 Task: Find connections with filter location Mill Park with filter topic #Investingwith filter profile language Potuguese with filter current company TransUnion with filter school Bharati Vidyapeeth University College Of Engineering, Pune with filter industry Janitorial Services with filter service category Financial Analysis with filter keywords title Personal Assistant
Action: Mouse moved to (507, 102)
Screenshot: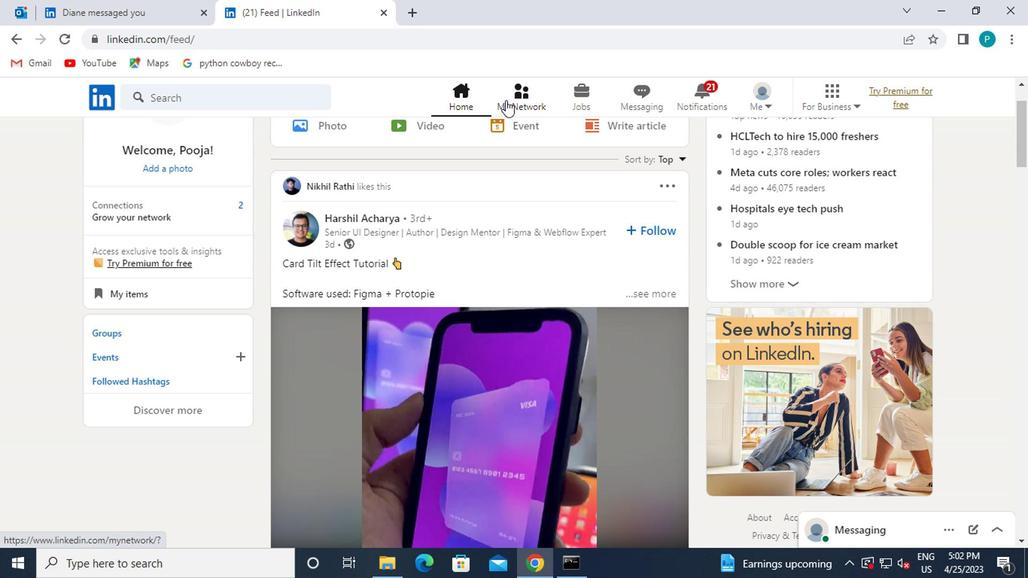 
Action: Mouse pressed left at (507, 102)
Screenshot: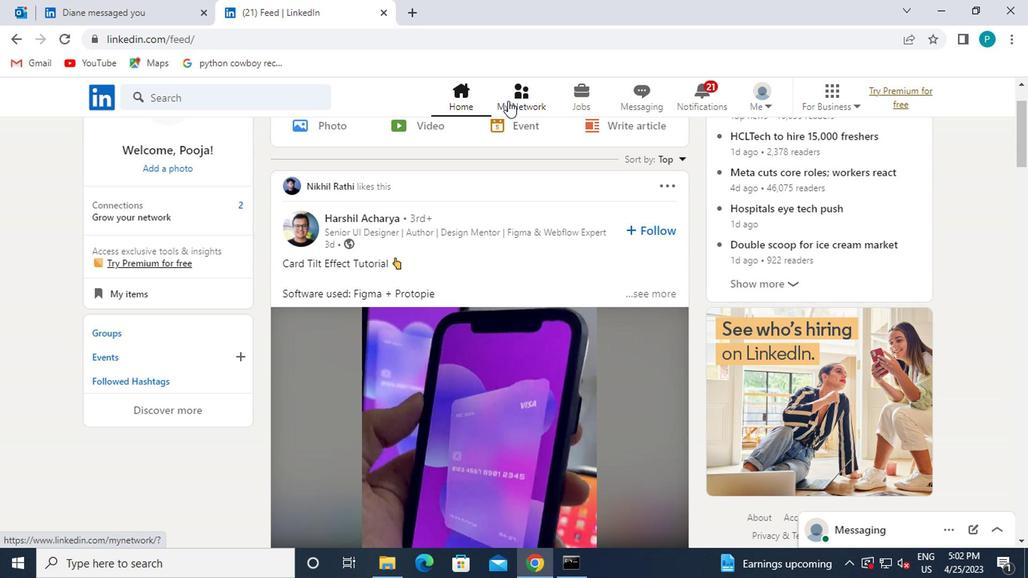
Action: Mouse moved to (145, 189)
Screenshot: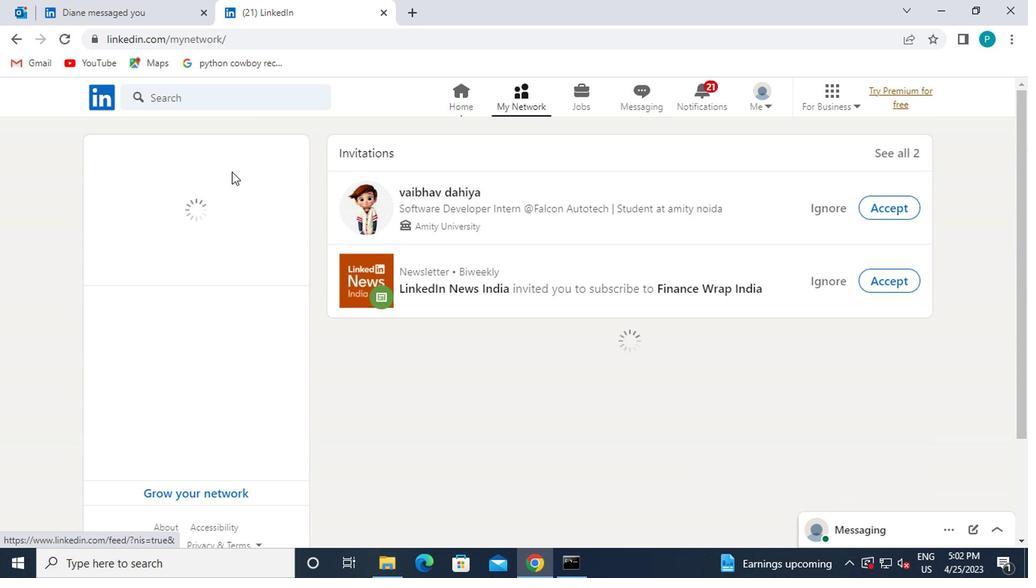 
Action: Mouse pressed left at (145, 189)
Screenshot: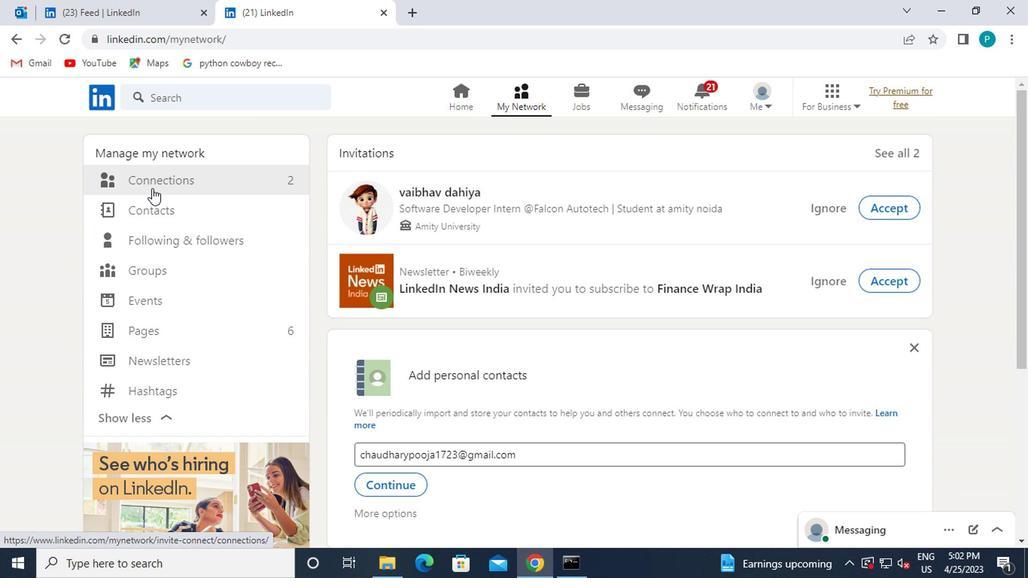 
Action: Mouse moved to (148, 188)
Screenshot: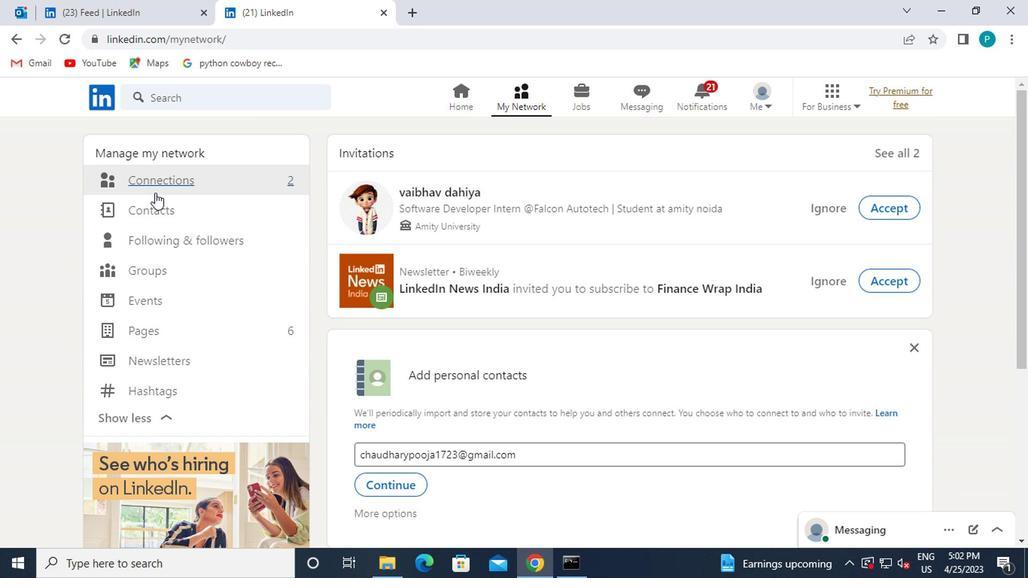 
Action: Mouse pressed left at (148, 188)
Screenshot: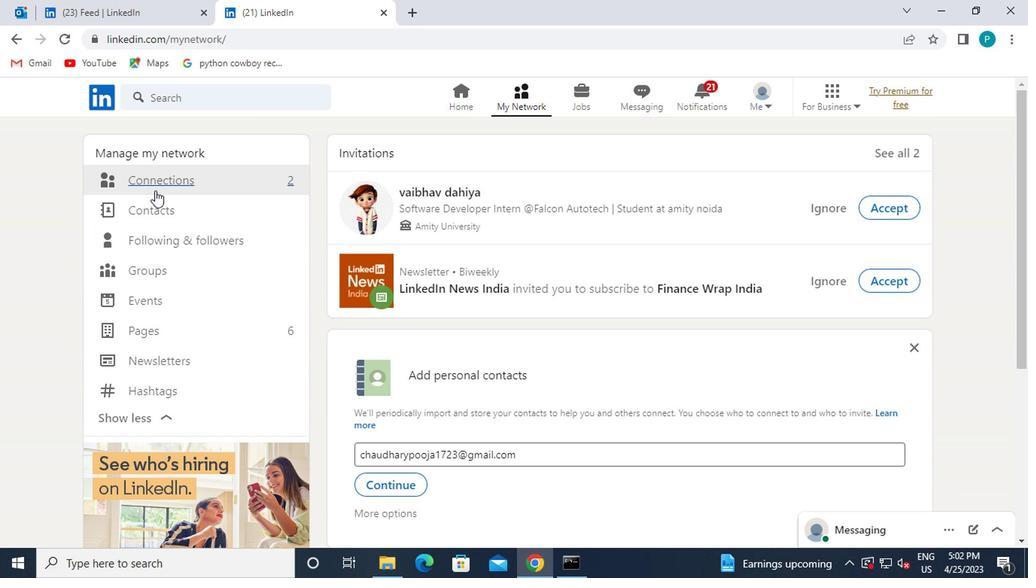 
Action: Mouse pressed left at (148, 188)
Screenshot: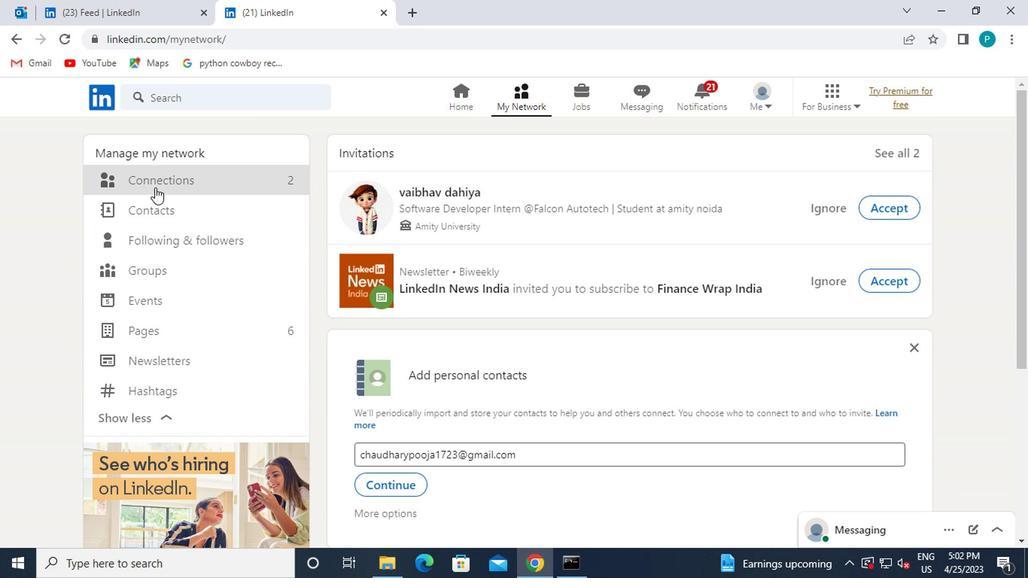 
Action: Mouse moved to (612, 189)
Screenshot: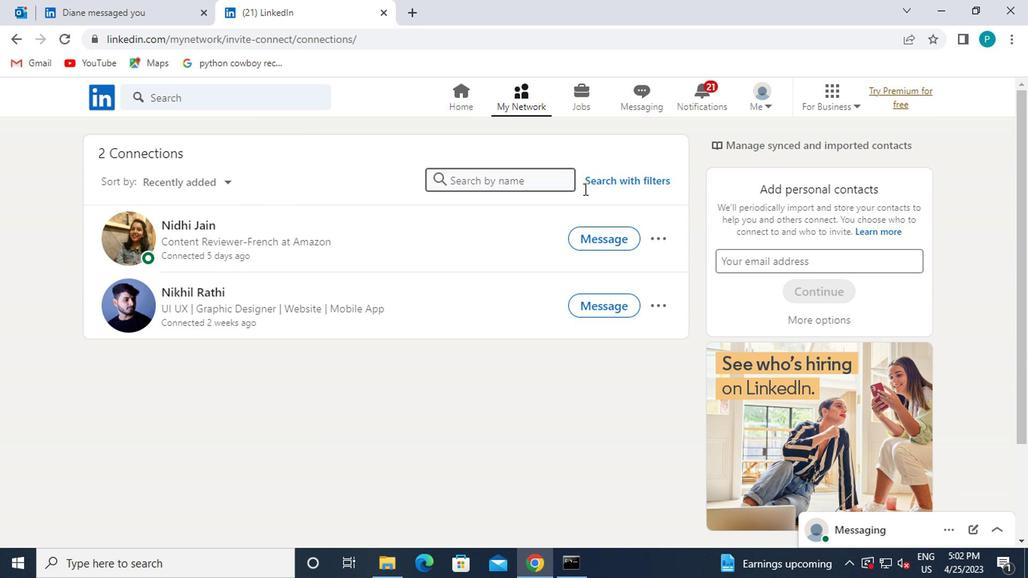 
Action: Mouse pressed left at (612, 189)
Screenshot: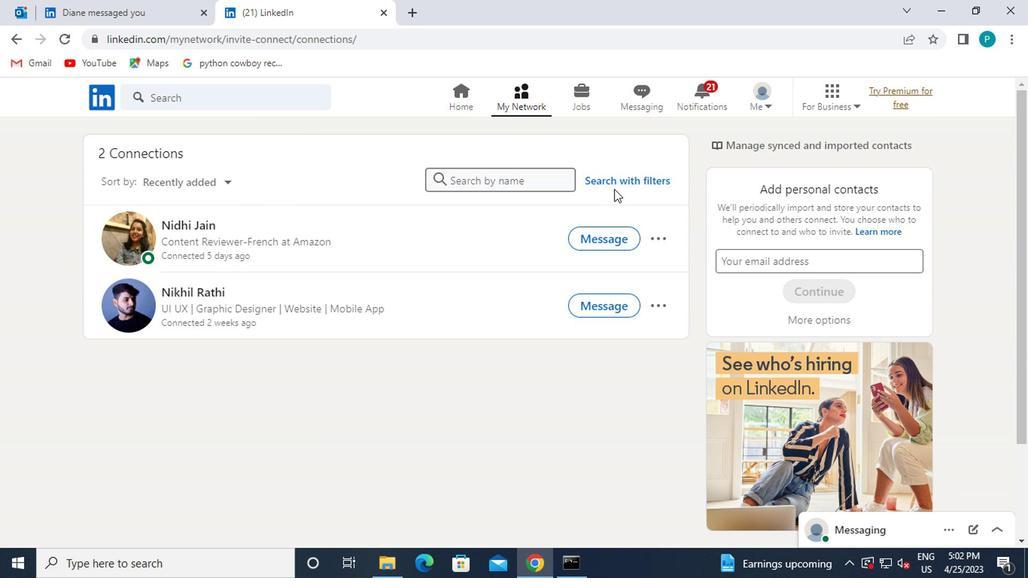 
Action: Mouse moved to (483, 145)
Screenshot: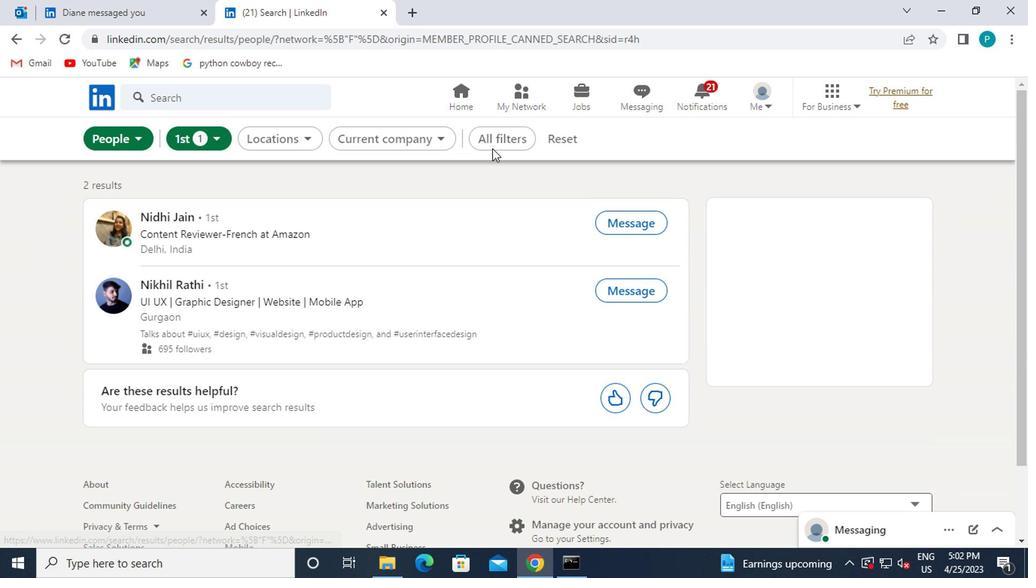 
Action: Mouse pressed left at (483, 145)
Screenshot: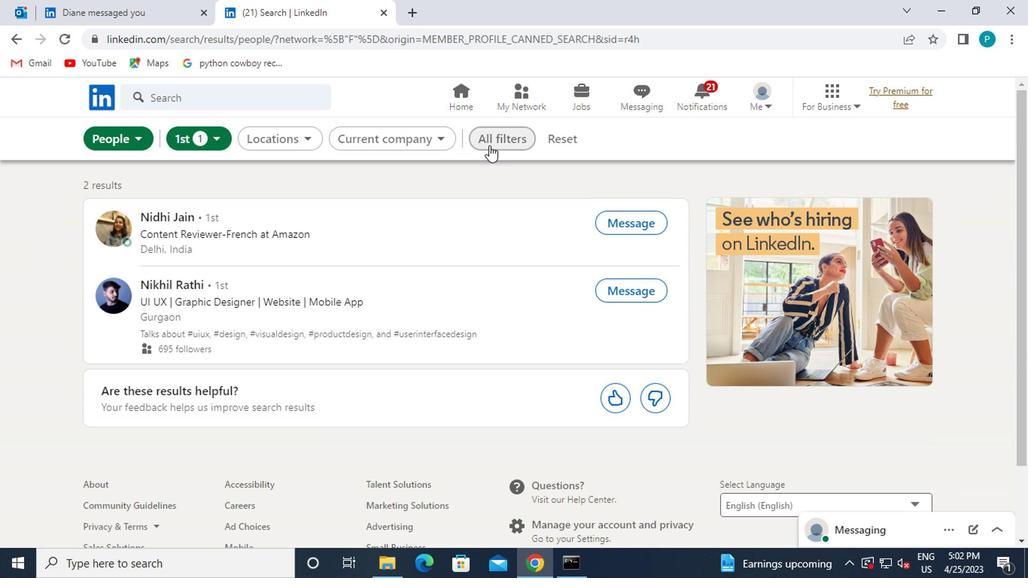 
Action: Mouse moved to (563, 185)
Screenshot: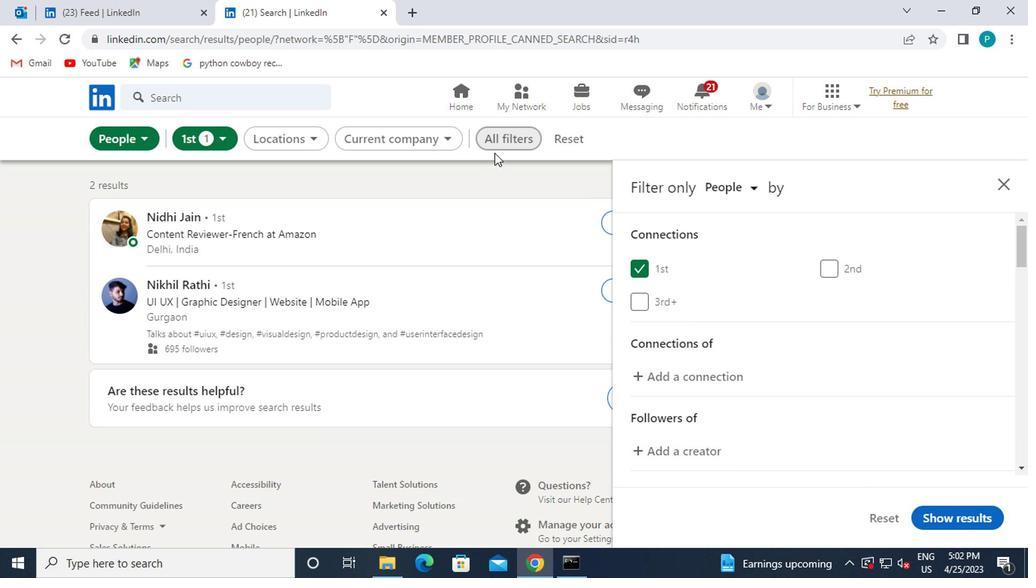 
Action: Mouse scrolled (563, 184) with delta (0, -1)
Screenshot: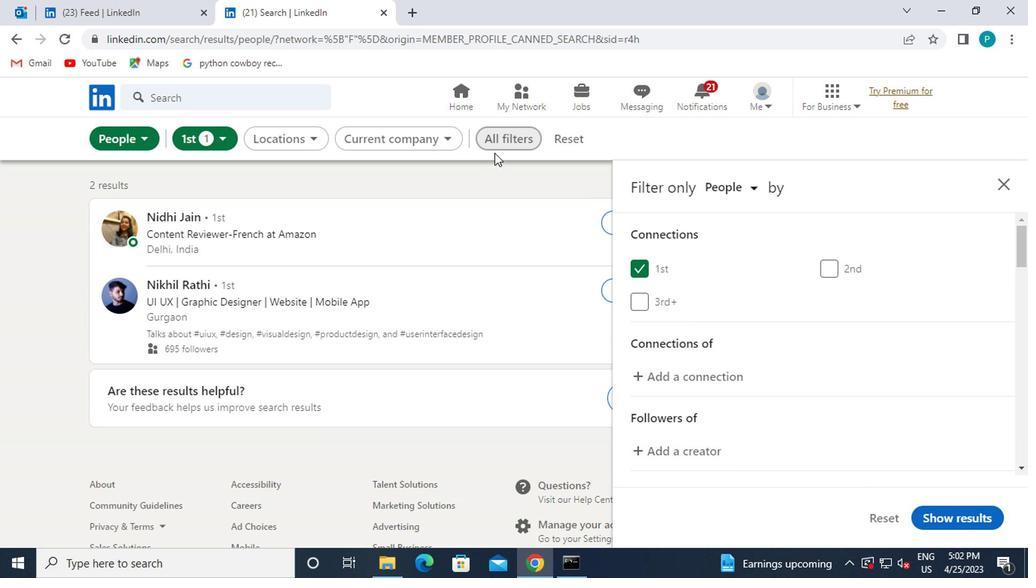 
Action: Mouse moved to (578, 203)
Screenshot: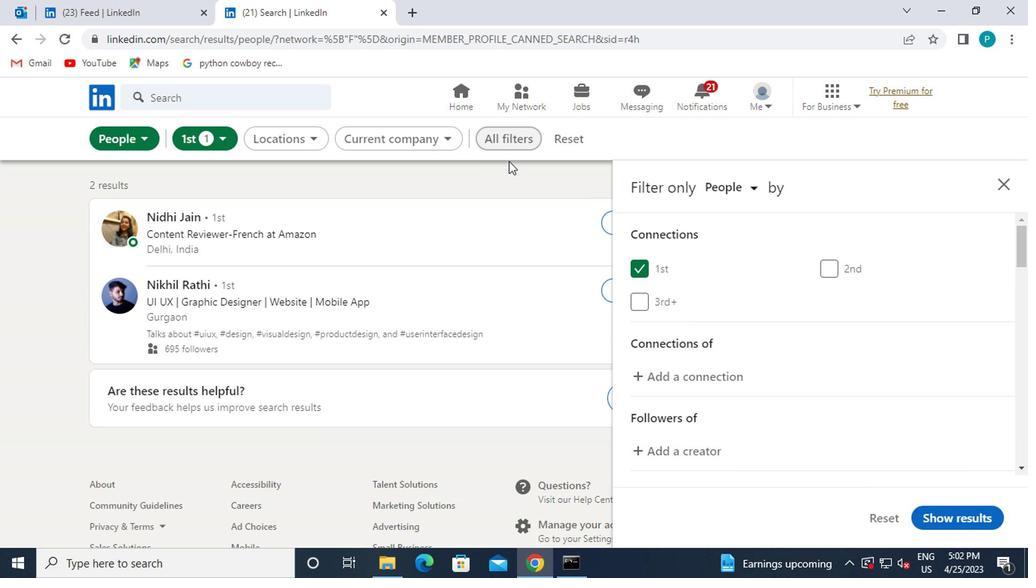 
Action: Mouse scrolled (578, 202) with delta (0, 0)
Screenshot: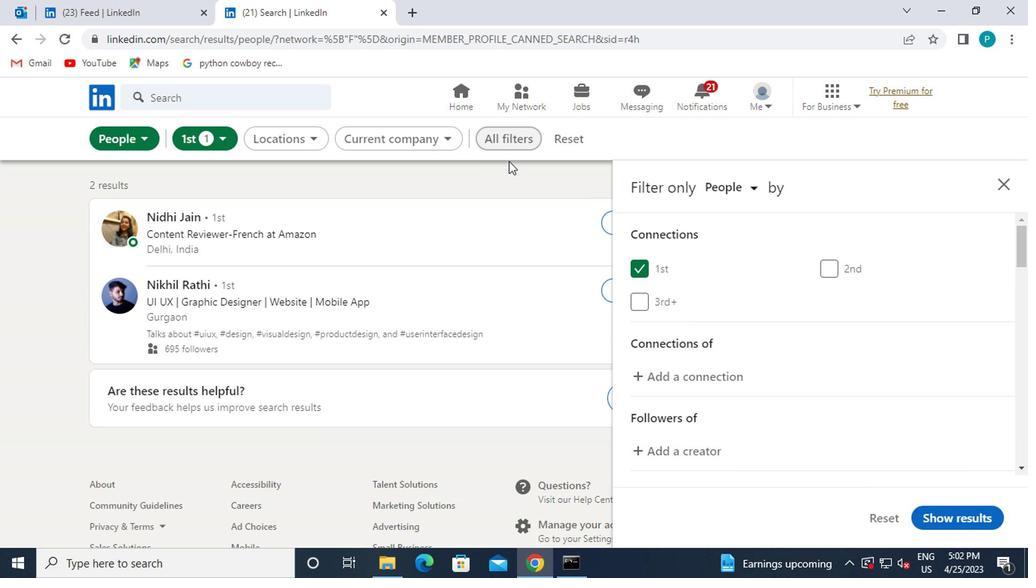 
Action: Mouse moved to (597, 216)
Screenshot: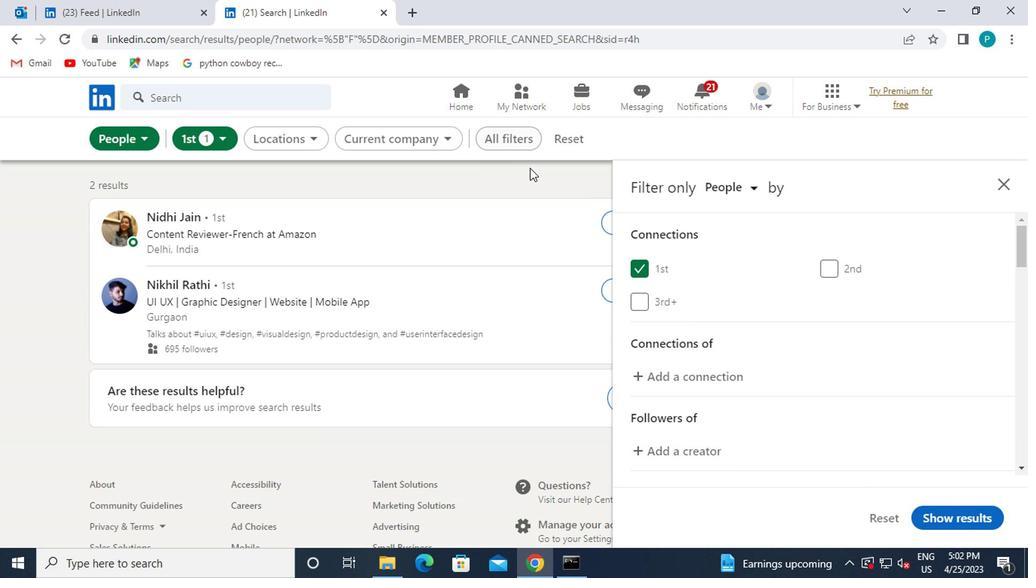 
Action: Mouse scrolled (597, 216) with delta (0, 0)
Screenshot: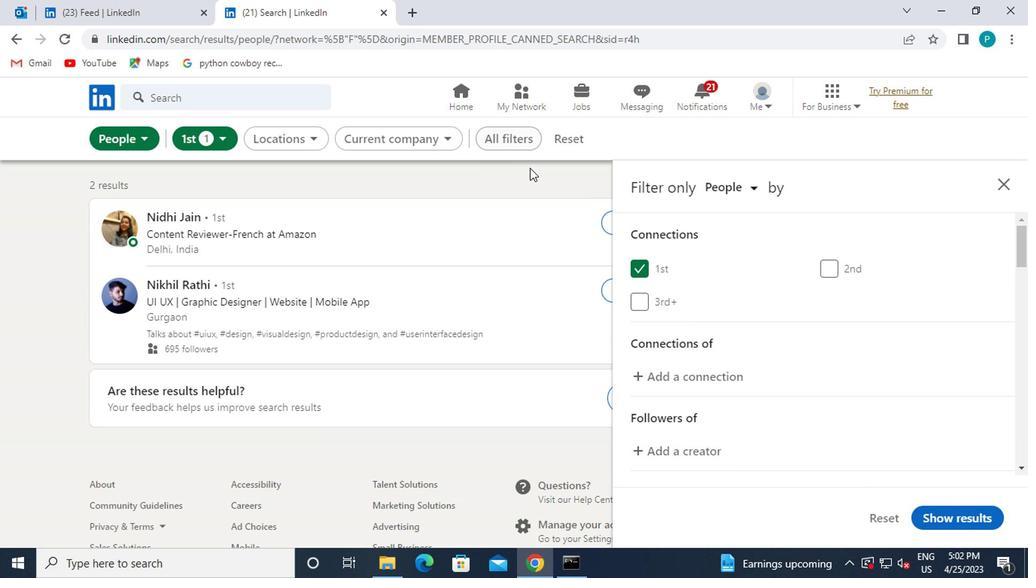 
Action: Mouse moved to (618, 239)
Screenshot: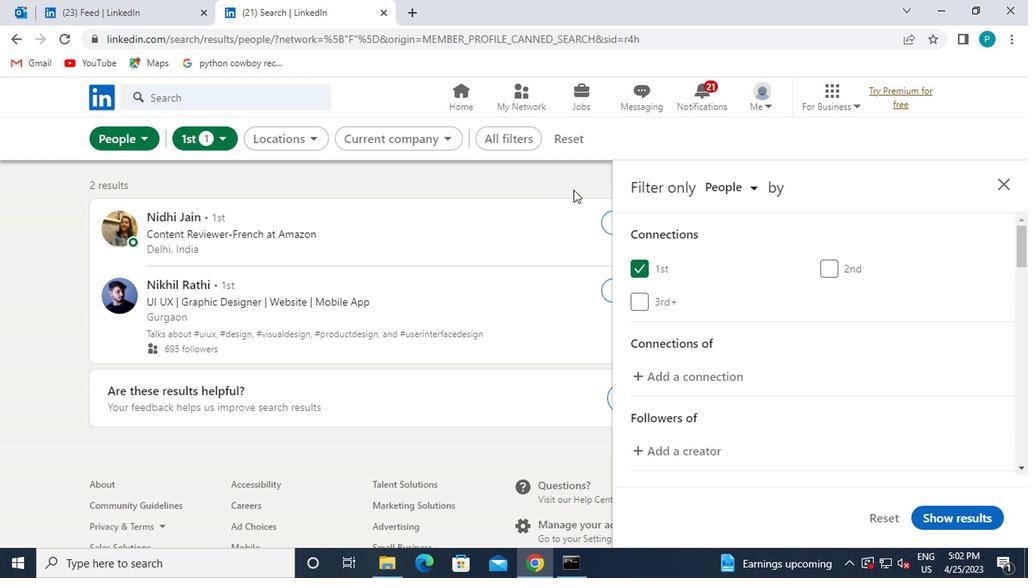 
Action: Mouse scrolled (618, 238) with delta (0, -1)
Screenshot: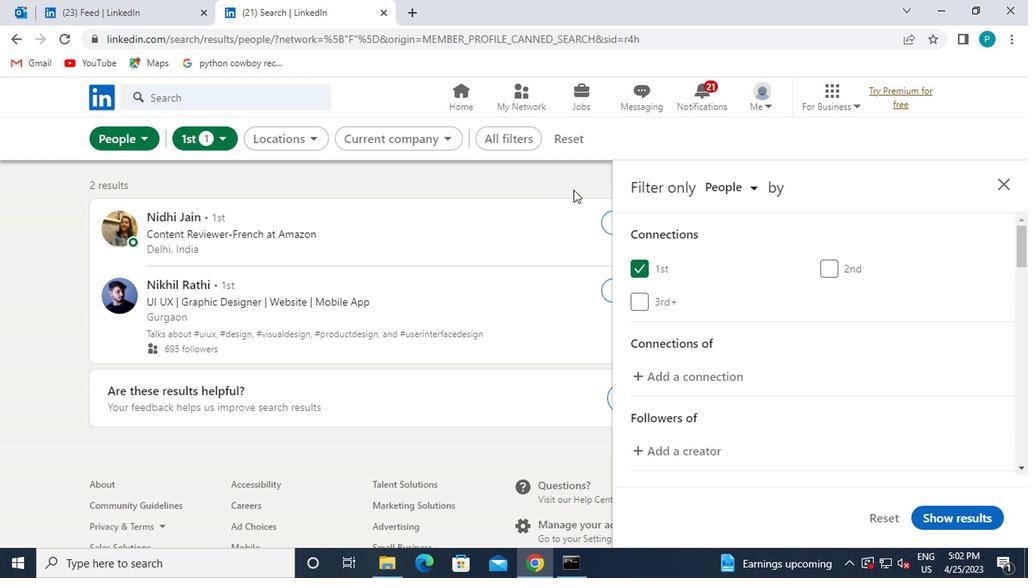 
Action: Mouse moved to (737, 357)
Screenshot: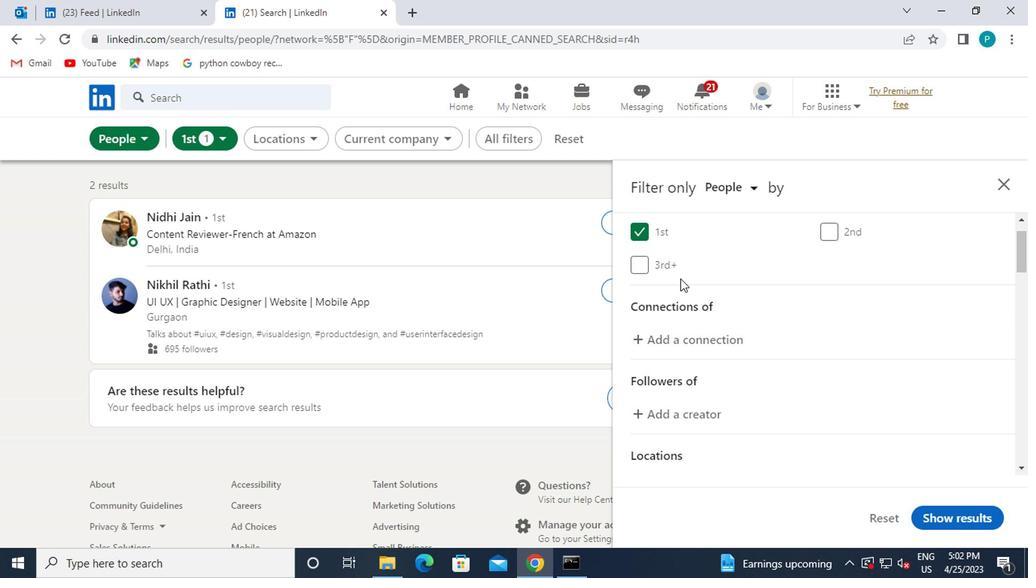 
Action: Mouse scrolled (737, 357) with delta (0, 0)
Screenshot: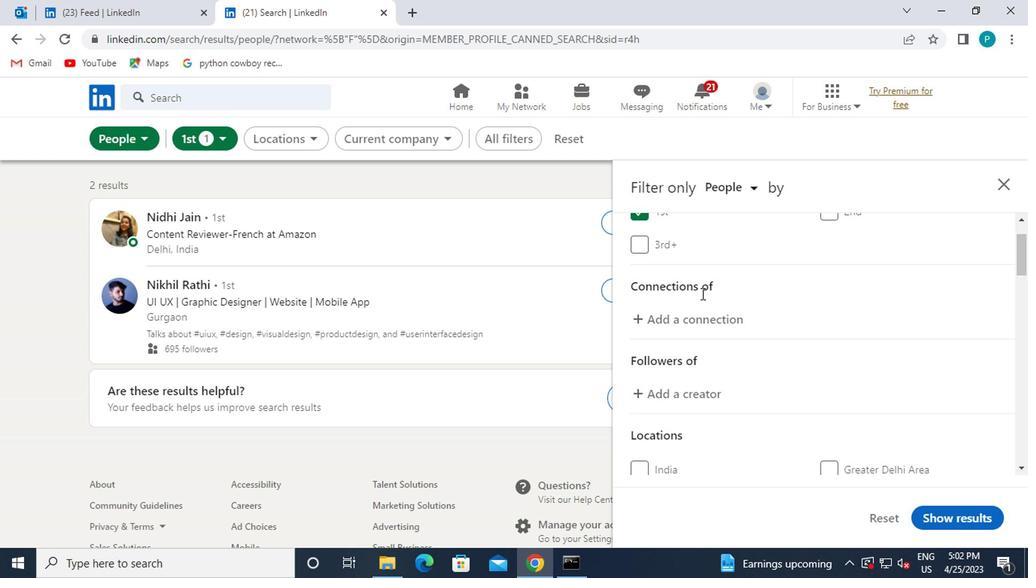 
Action: Mouse moved to (739, 360)
Screenshot: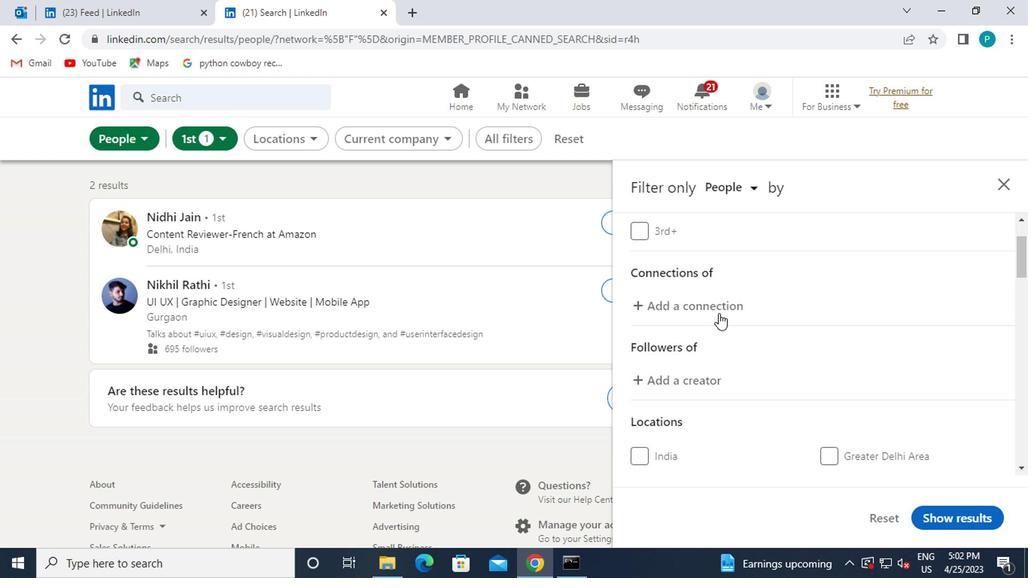 
Action: Mouse scrolled (739, 359) with delta (0, -1)
Screenshot: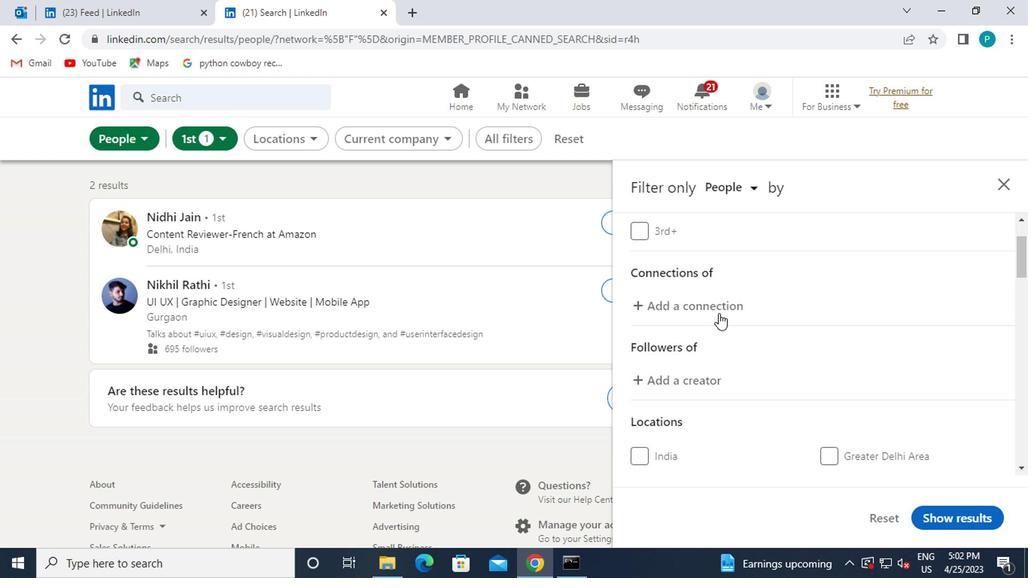 
Action: Mouse moved to (830, 366)
Screenshot: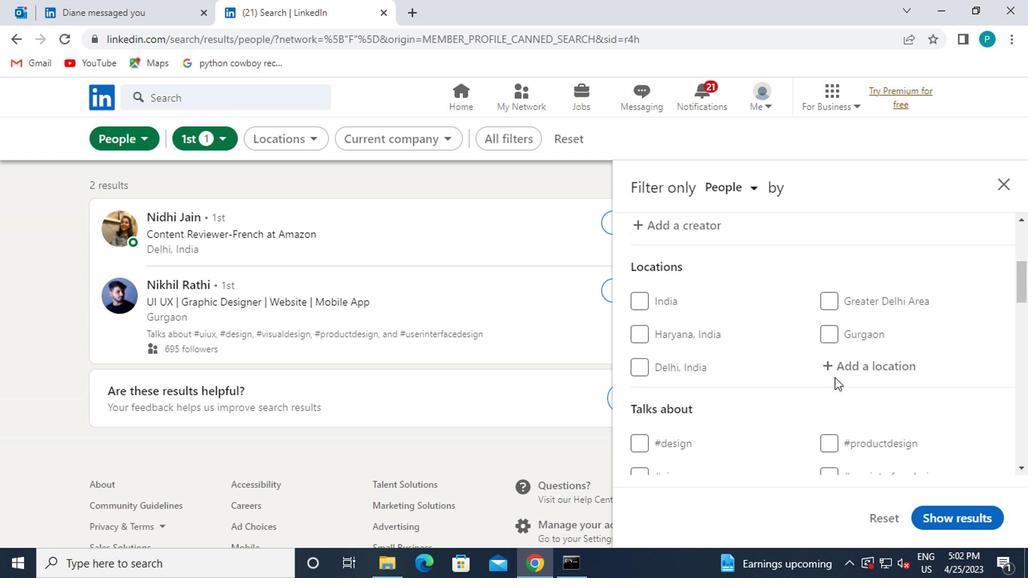 
Action: Mouse pressed left at (830, 366)
Screenshot: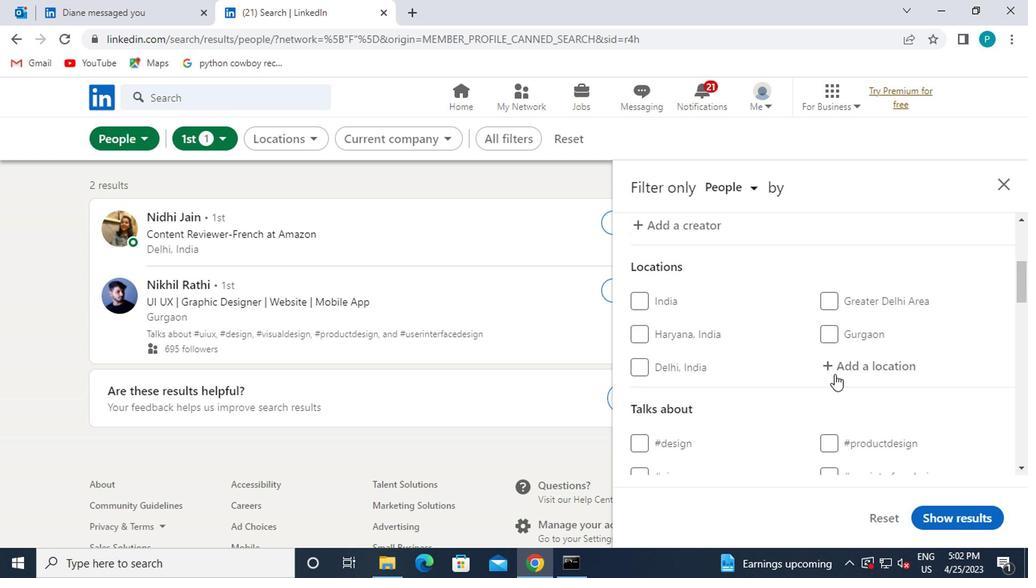 
Action: Mouse moved to (720, 432)
Screenshot: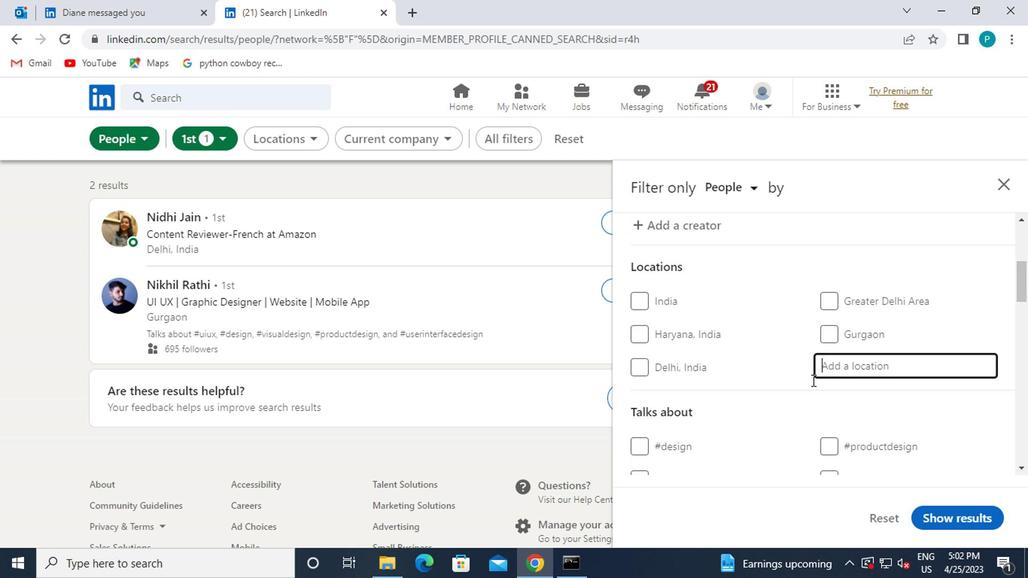 
Action: Key pressed mi
Screenshot: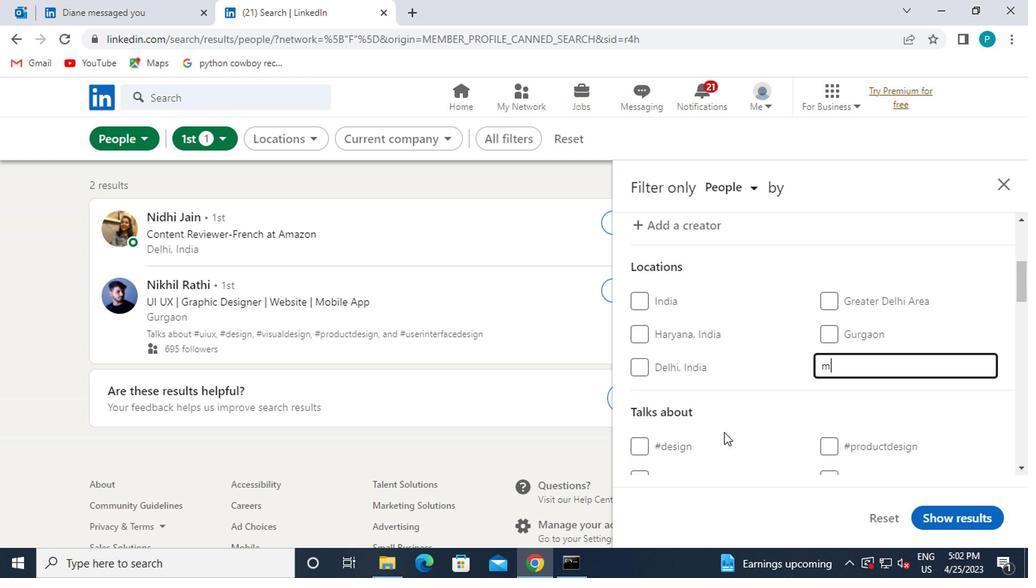 
Action: Mouse moved to (719, 432)
Screenshot: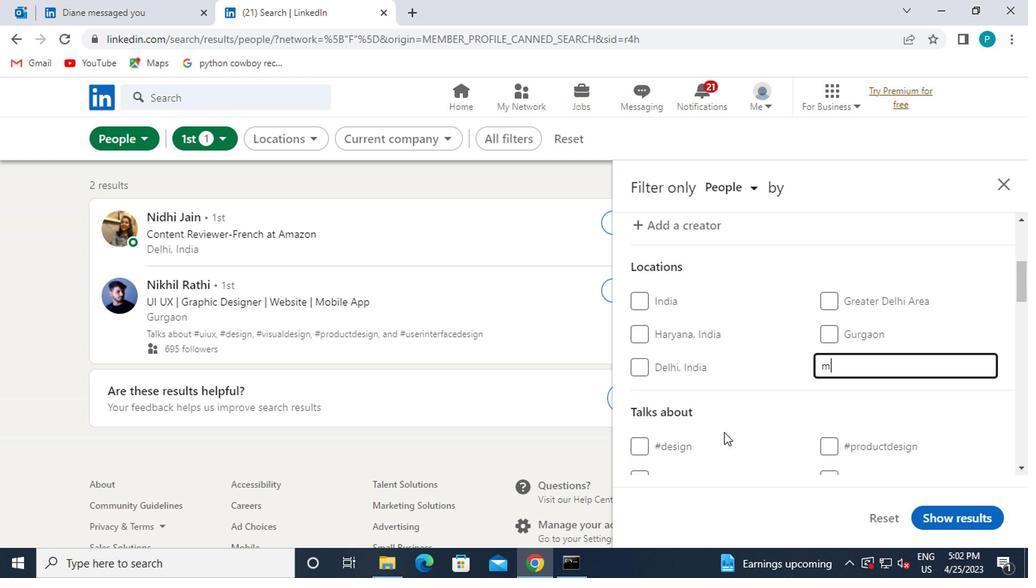 
Action: Key pressed lk<Key.space>park<Key.enter>
Screenshot: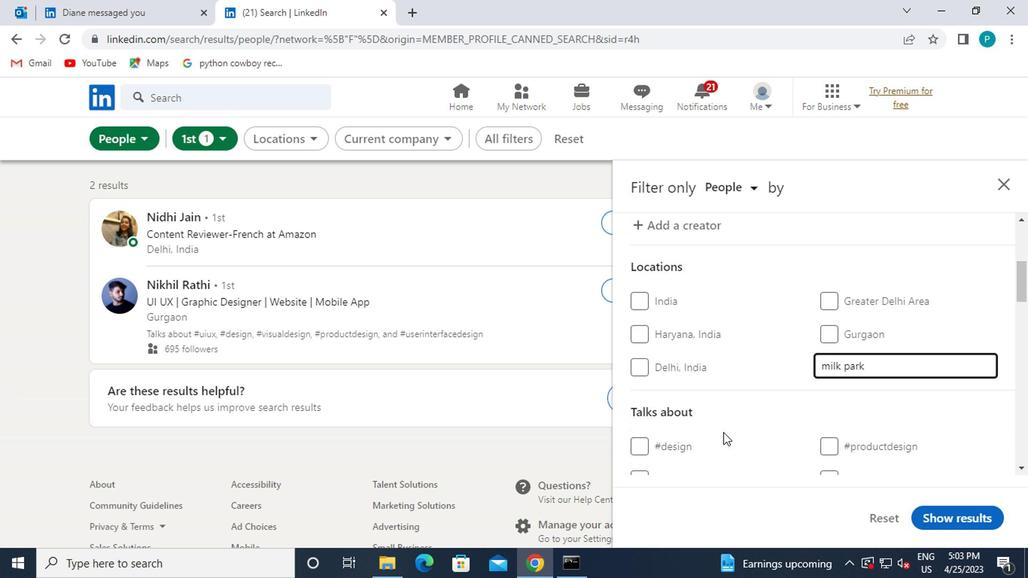 
Action: Mouse moved to (722, 433)
Screenshot: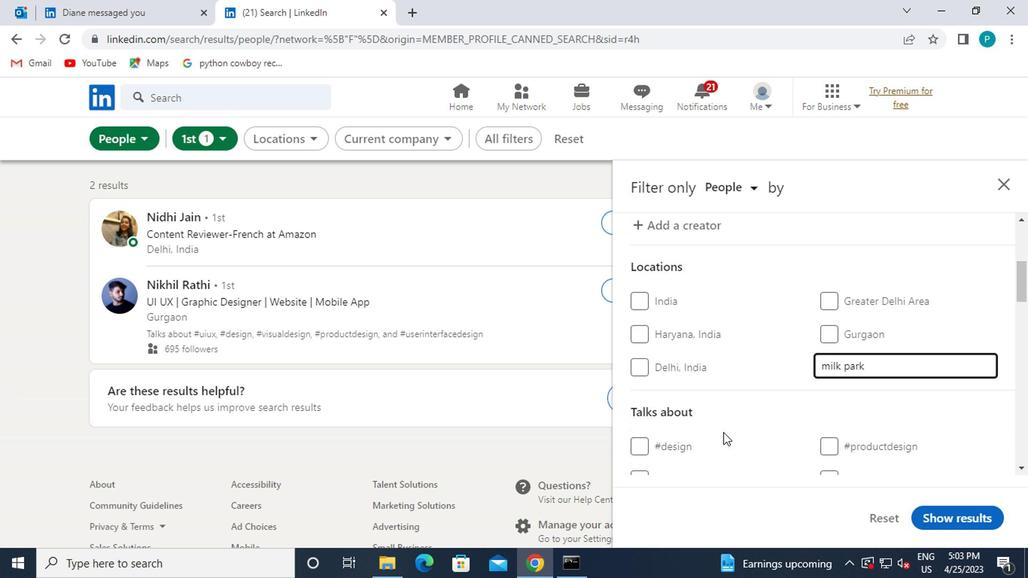
Action: Mouse scrolled (722, 432) with delta (0, -1)
Screenshot: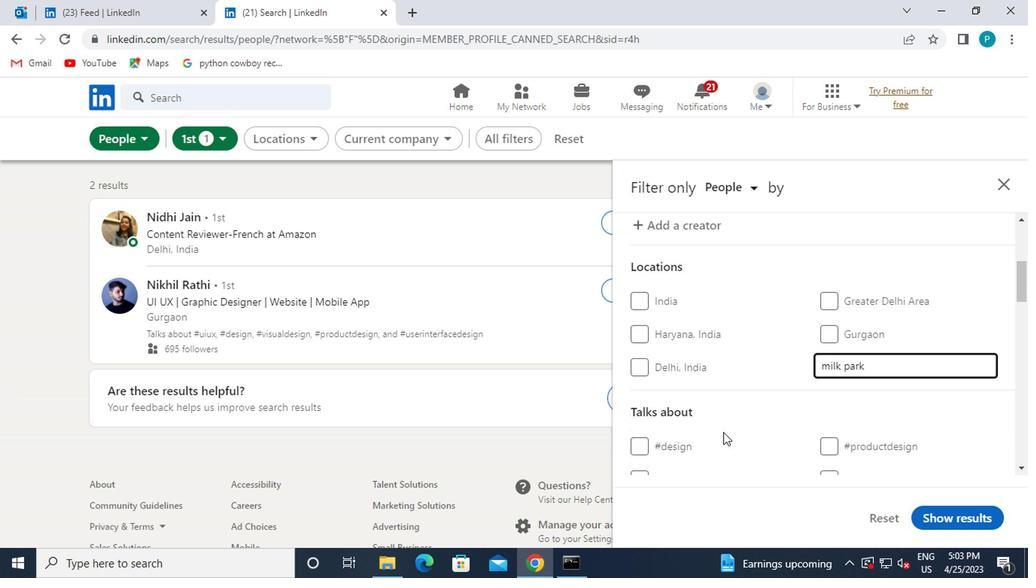 
Action: Mouse moved to (731, 428)
Screenshot: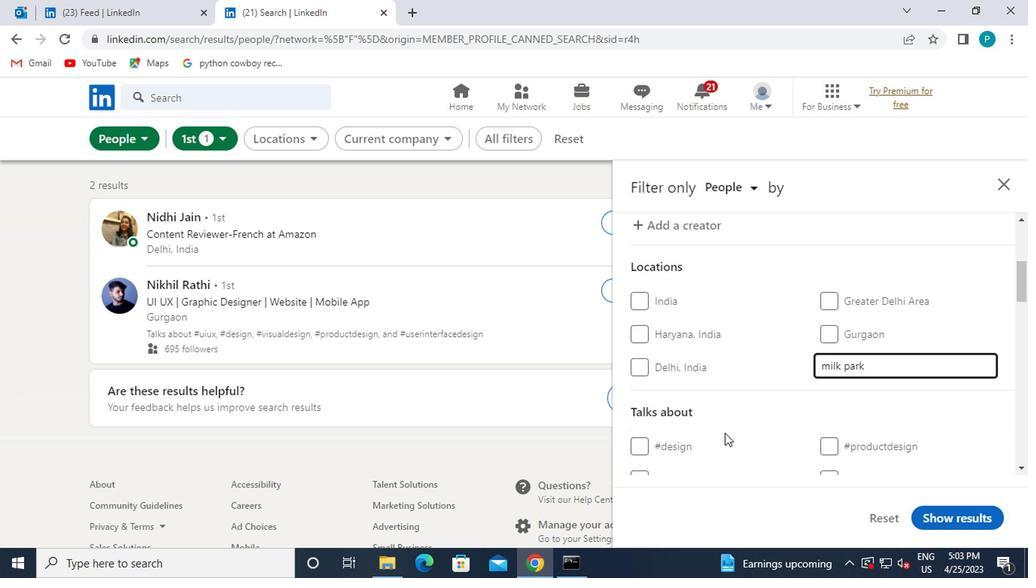 
Action: Mouse scrolled (731, 428) with delta (0, 0)
Screenshot: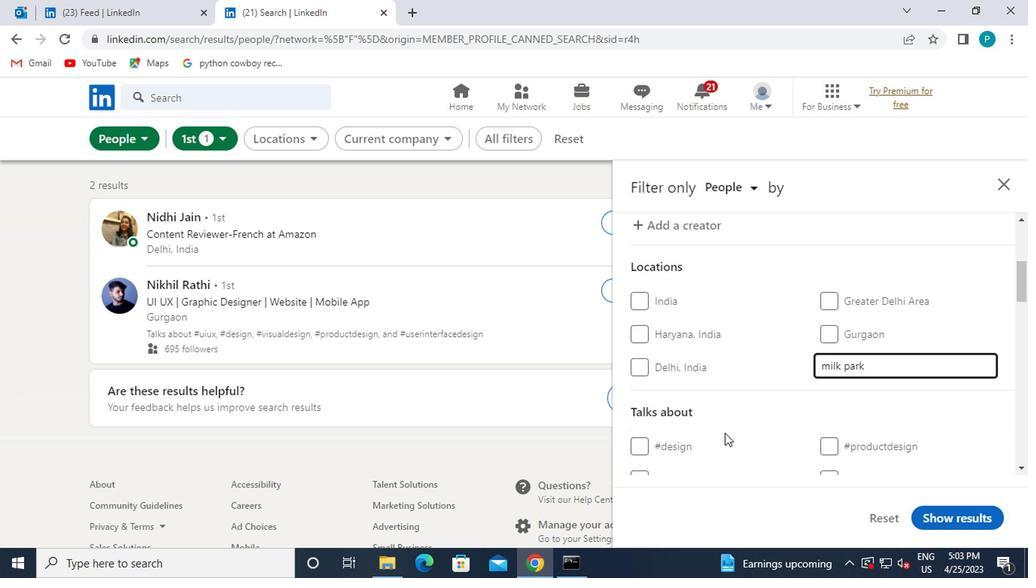 
Action: Mouse moved to (834, 357)
Screenshot: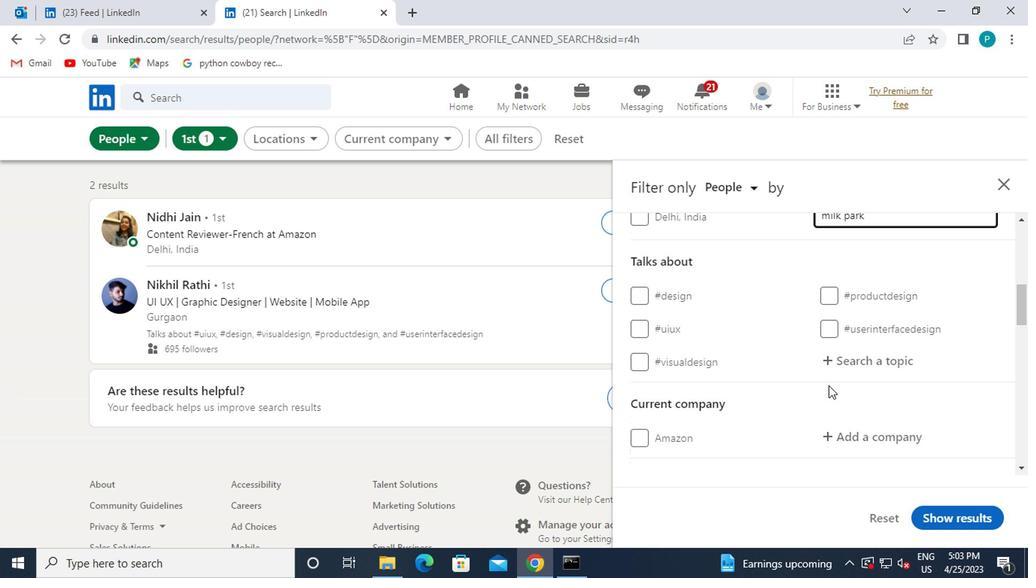 
Action: Mouse pressed left at (834, 357)
Screenshot: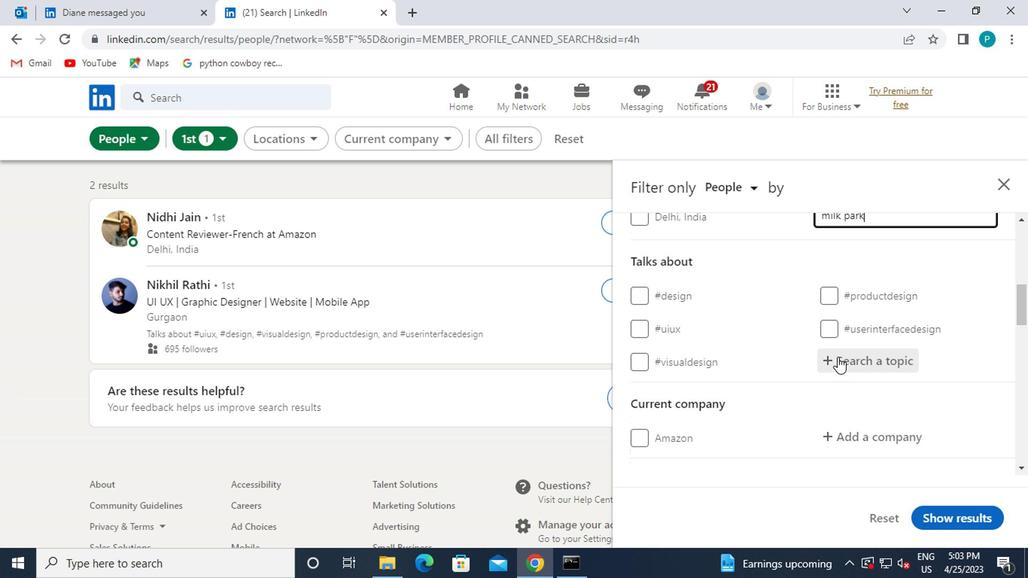
Action: Mouse moved to (766, 389)
Screenshot: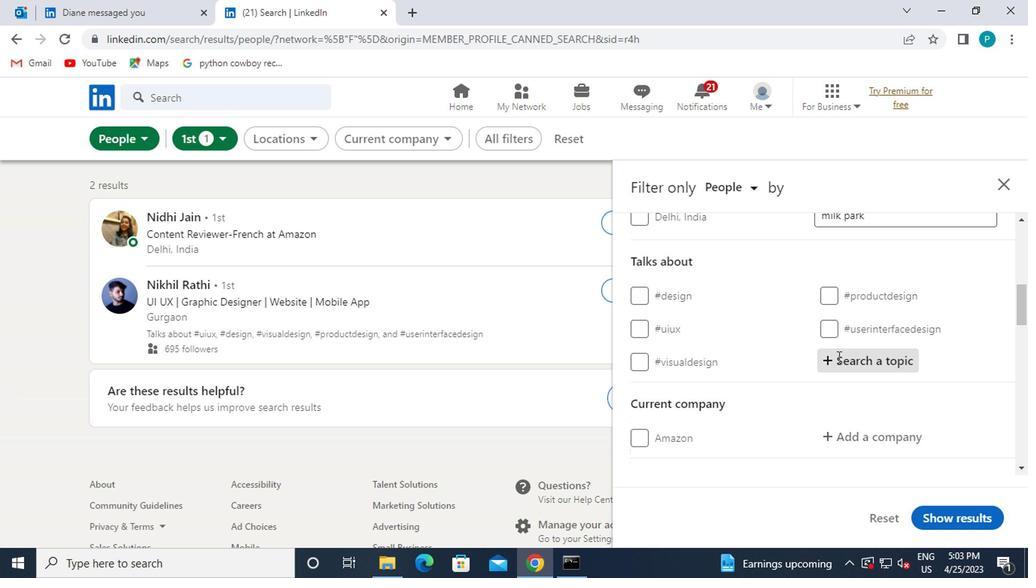 
Action: Key pressed <Key.shift><Key.shift><Key.shift><Key.shift><Key.shift><Key.shift><Key.shift><Key.shift>#INVESTING
Screenshot: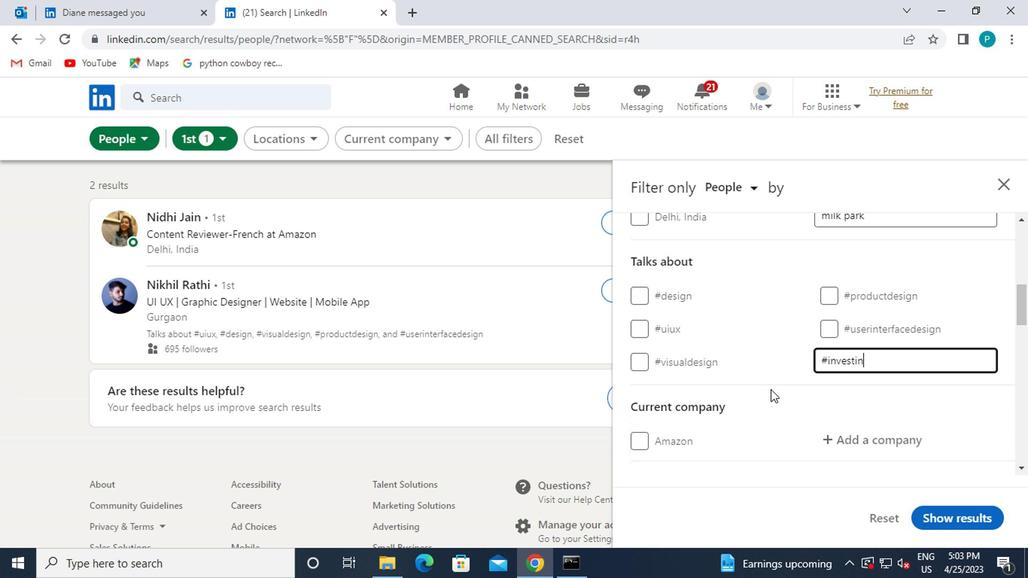 
Action: Mouse moved to (770, 390)
Screenshot: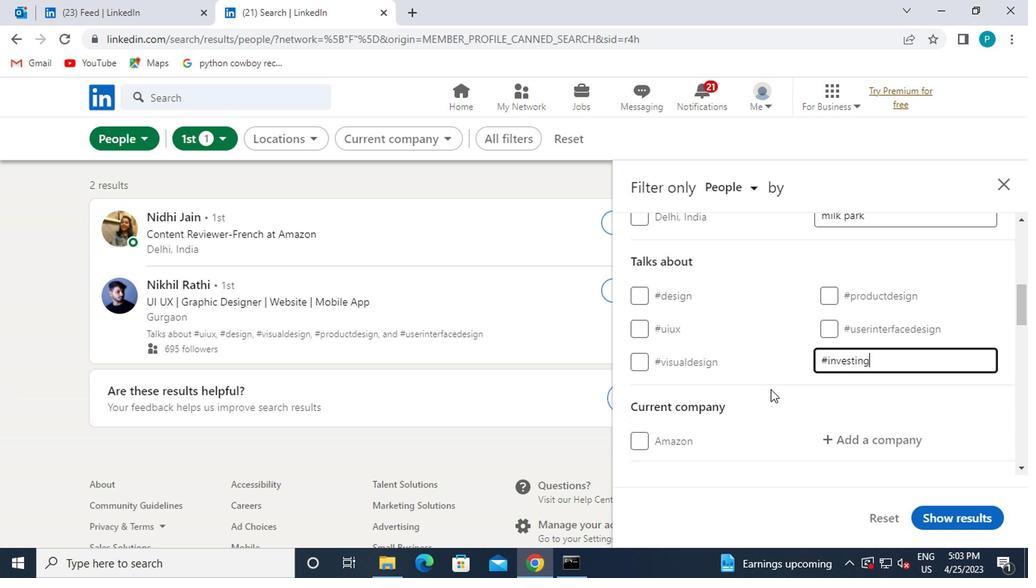 
Action: Mouse scrolled (770, 389) with delta (0, -1)
Screenshot: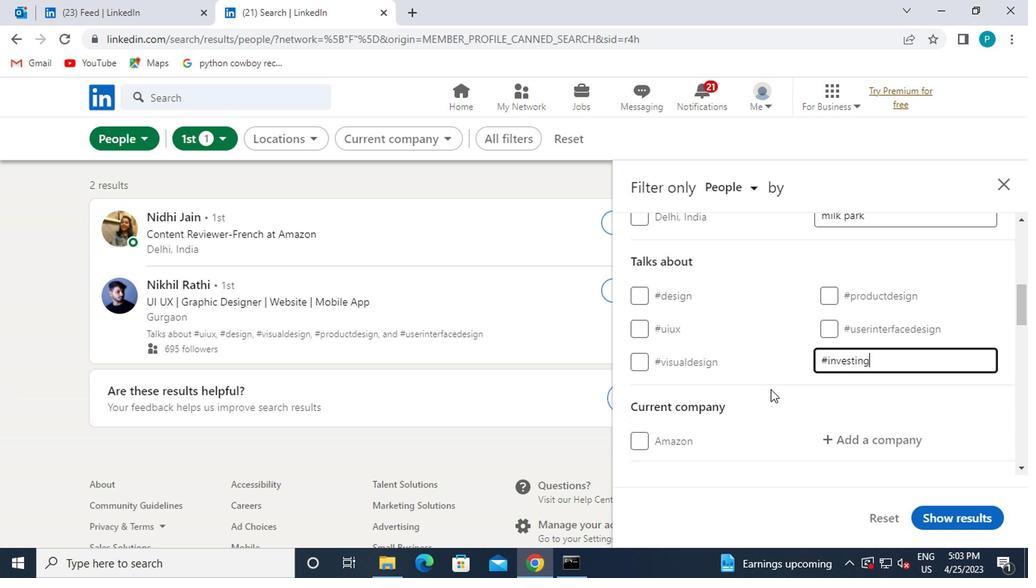 
Action: Mouse scrolled (770, 389) with delta (0, -1)
Screenshot: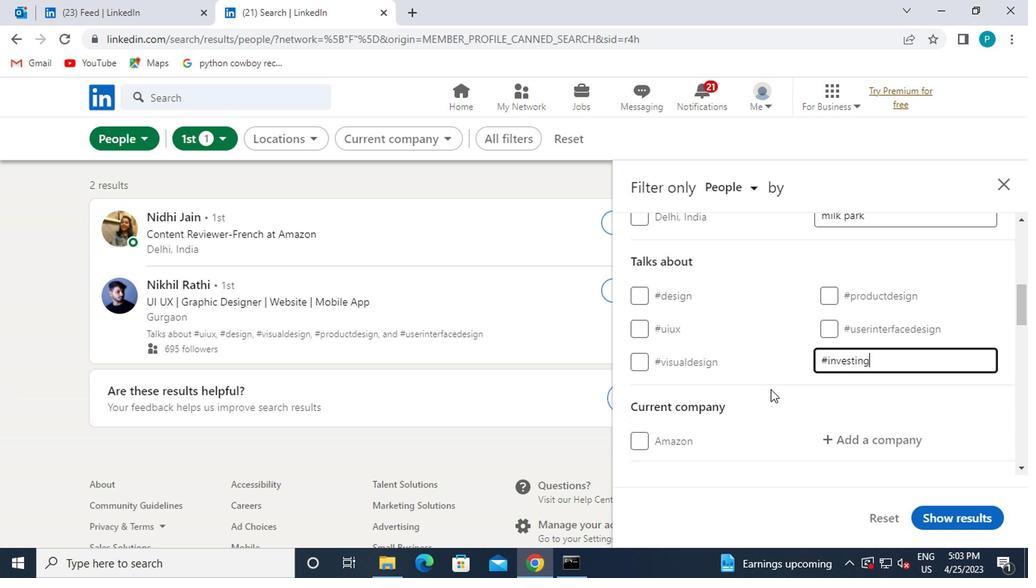 
Action: Mouse moved to (827, 296)
Screenshot: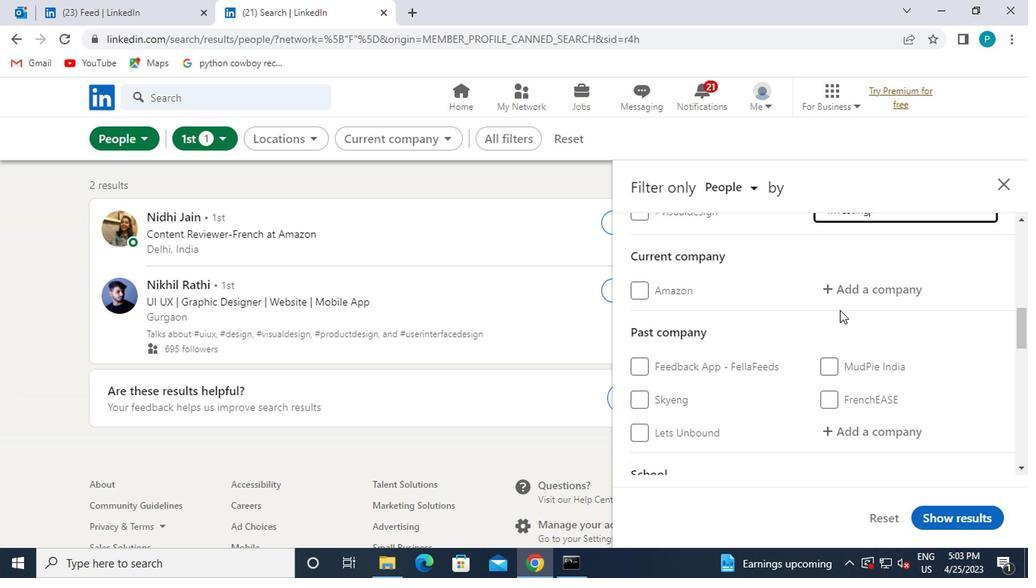 
Action: Mouse pressed left at (827, 296)
Screenshot: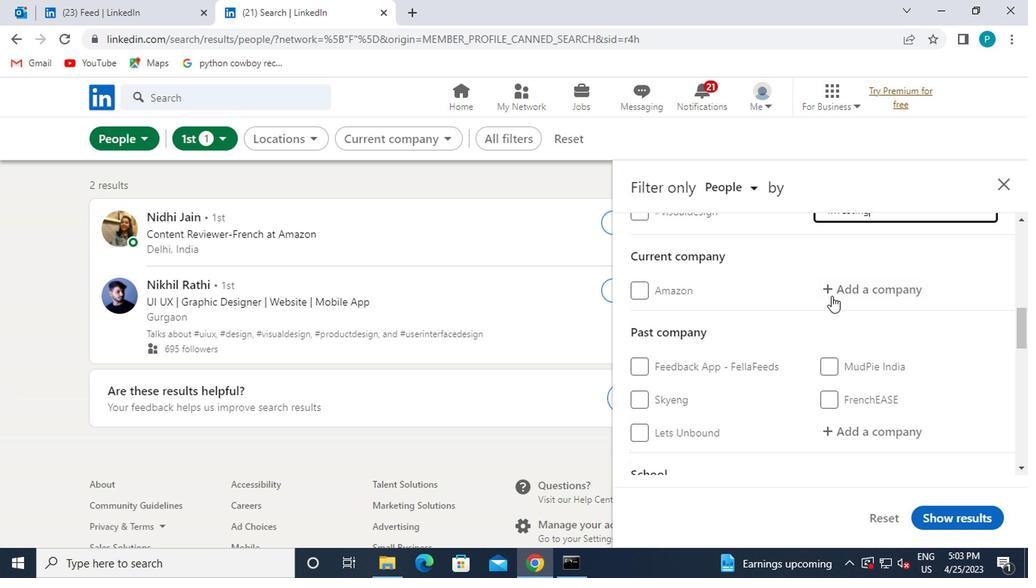 
Action: Key pressed TRANS
Screenshot: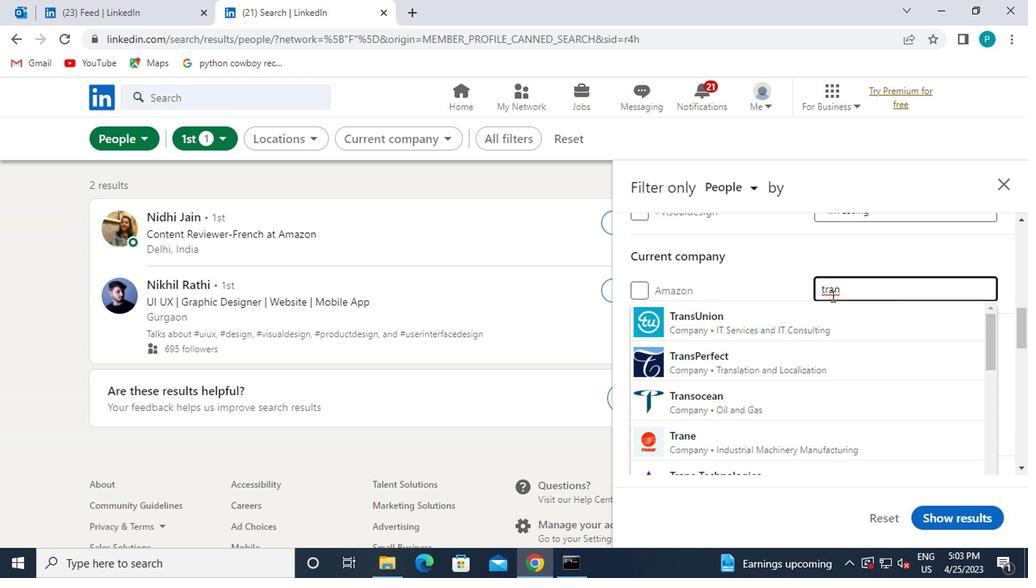 
Action: Mouse moved to (768, 359)
Screenshot: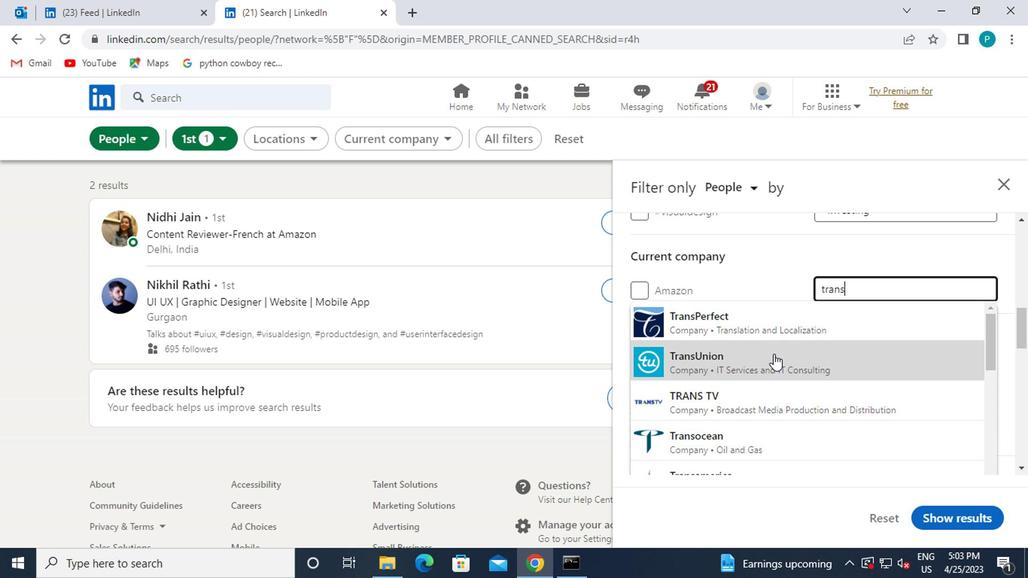 
Action: Mouse pressed left at (768, 359)
Screenshot: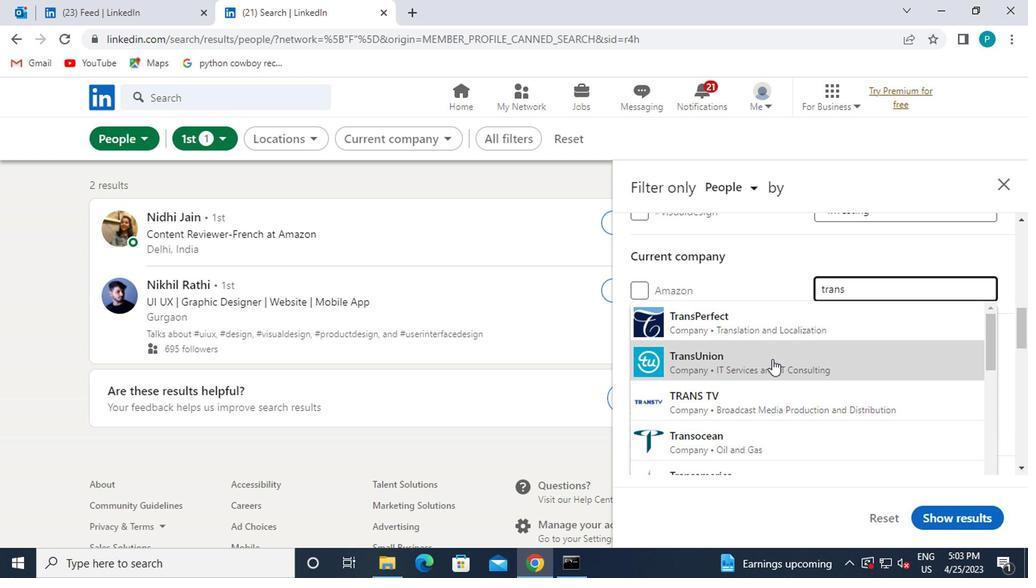 
Action: Mouse moved to (753, 368)
Screenshot: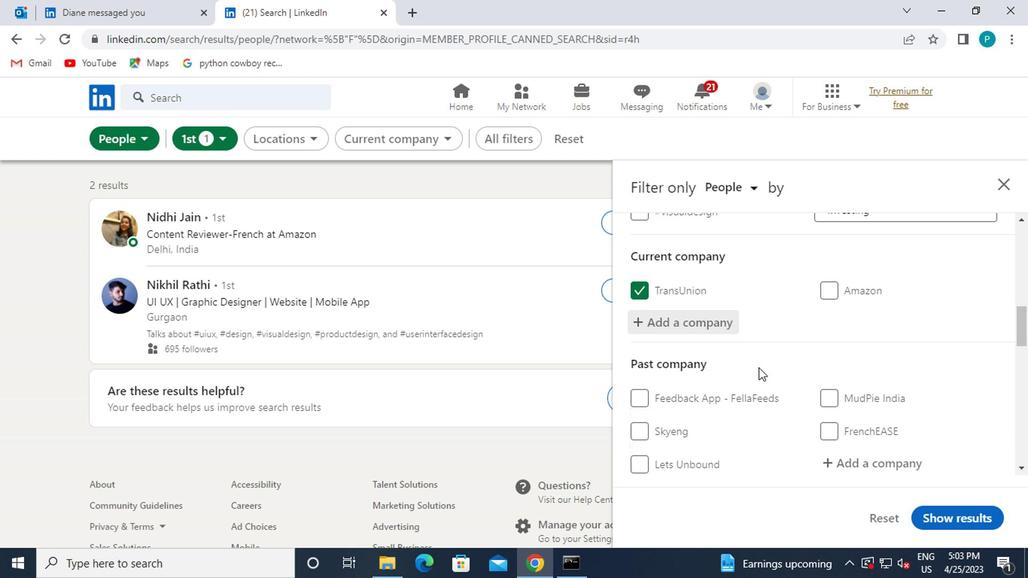 
Action: Mouse scrolled (753, 368) with delta (0, 0)
Screenshot: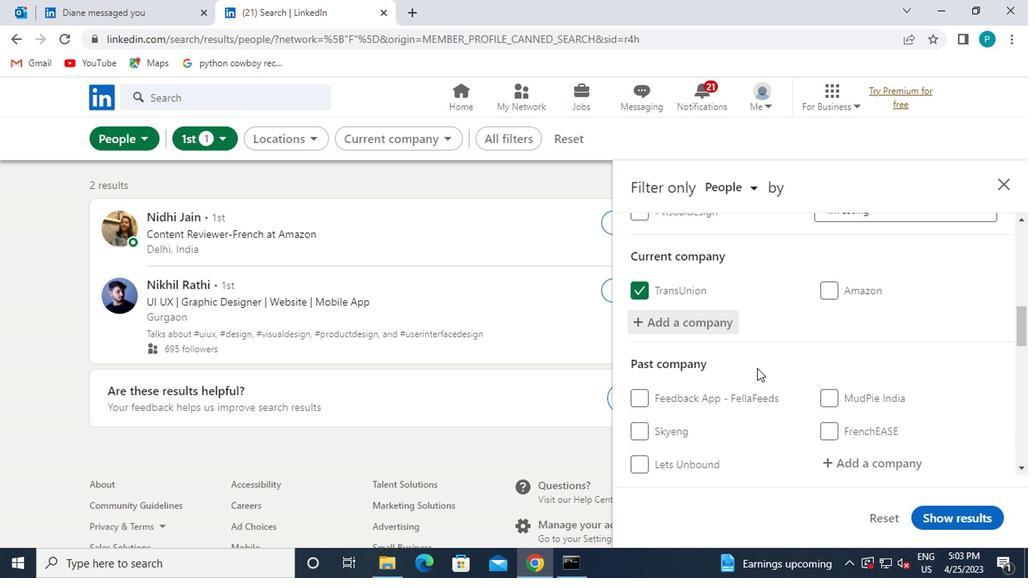 
Action: Mouse scrolled (753, 368) with delta (0, 0)
Screenshot: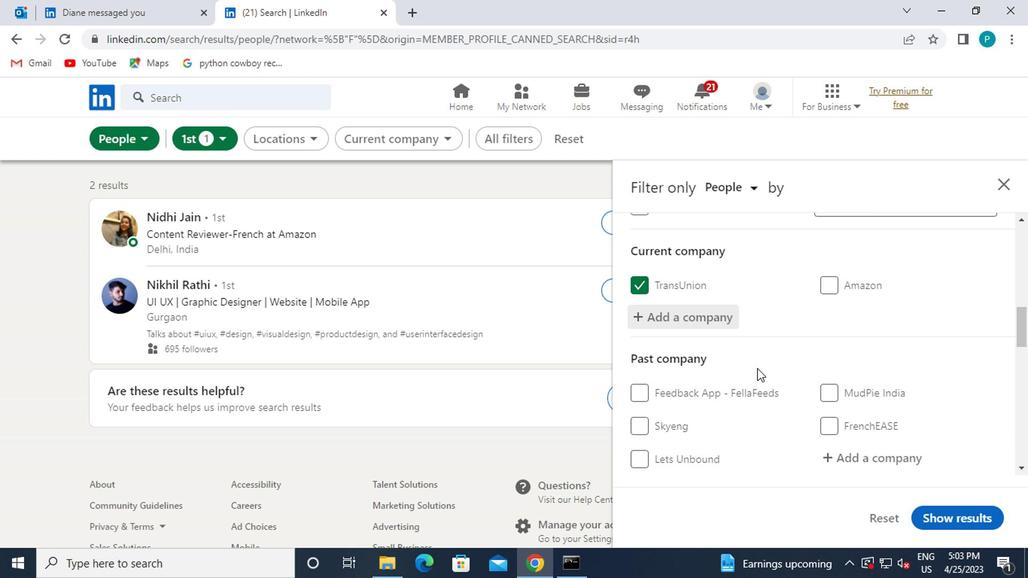 
Action: Mouse moved to (724, 363)
Screenshot: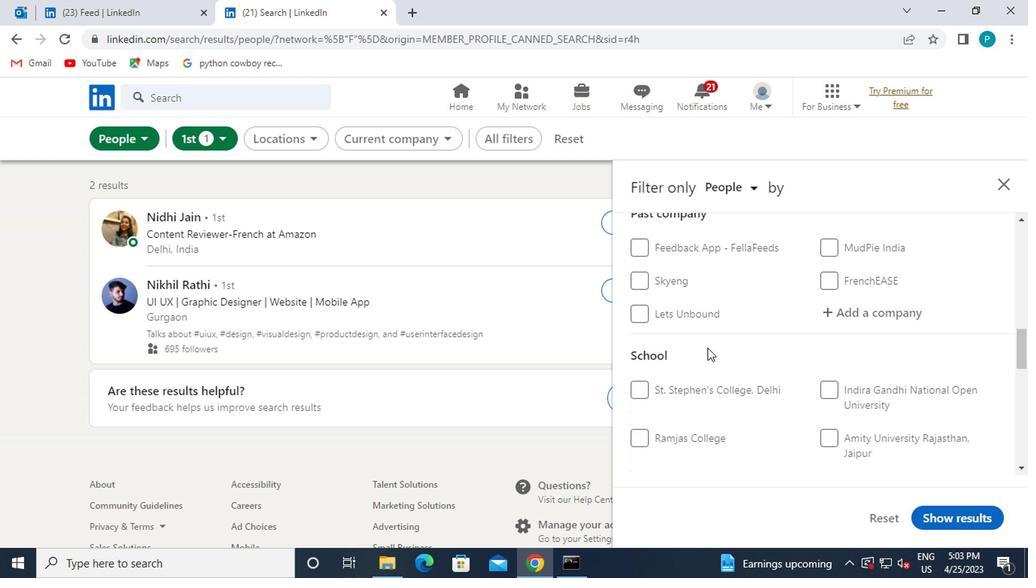 
Action: Mouse scrolled (724, 363) with delta (0, 0)
Screenshot: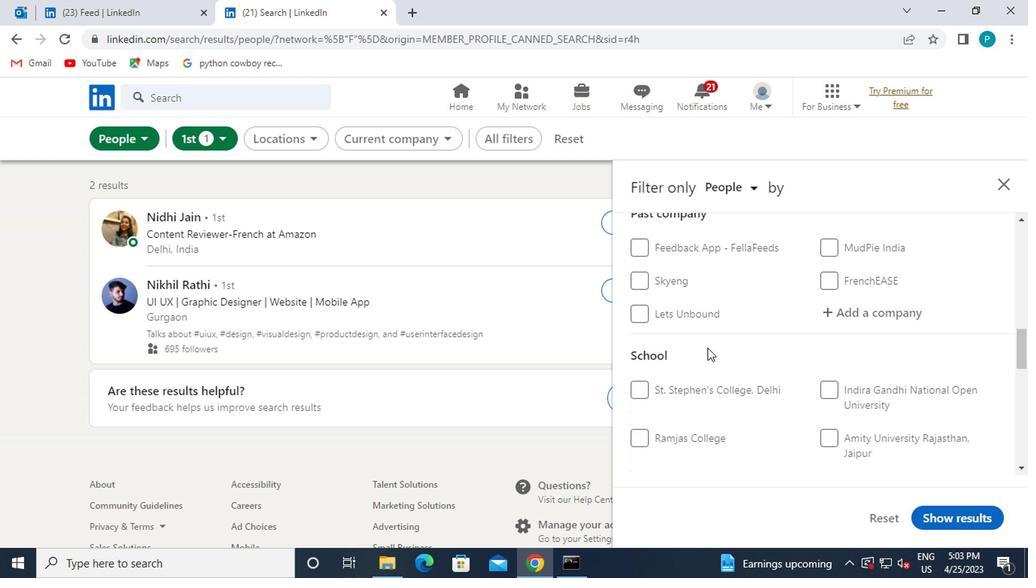 
Action: Mouse moved to (849, 402)
Screenshot: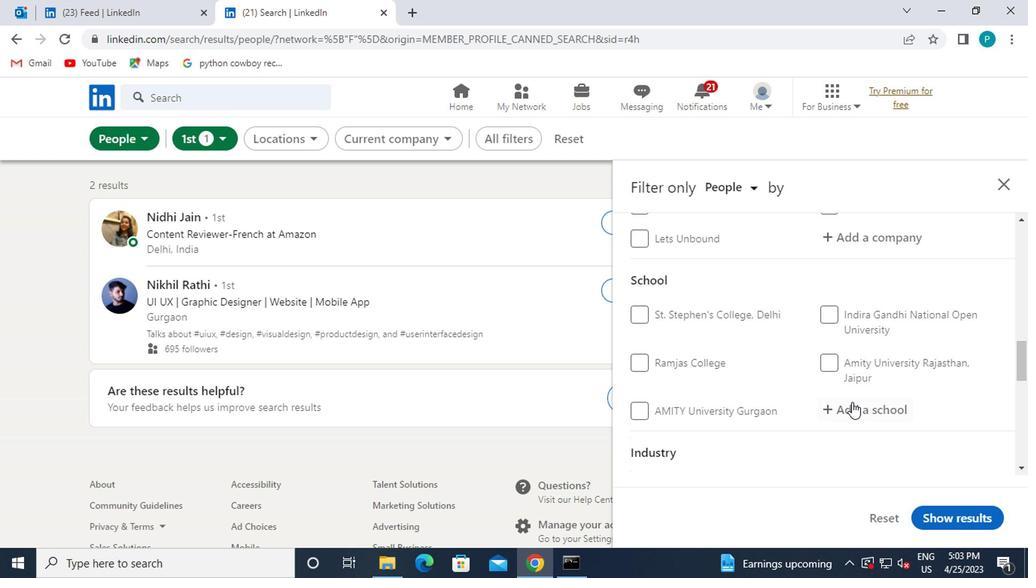 
Action: Mouse pressed left at (849, 402)
Screenshot: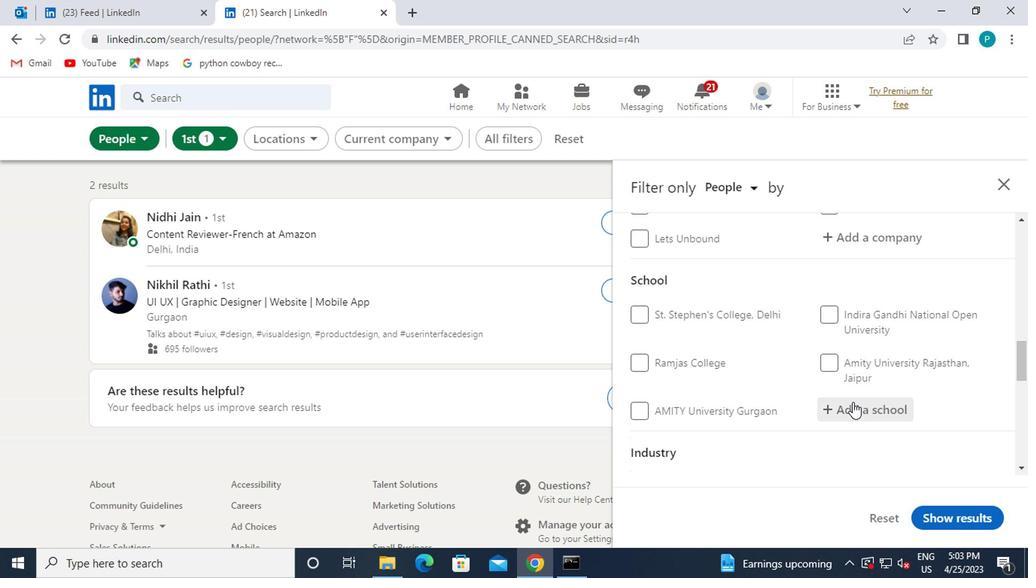 
Action: Mouse moved to (829, 408)
Screenshot: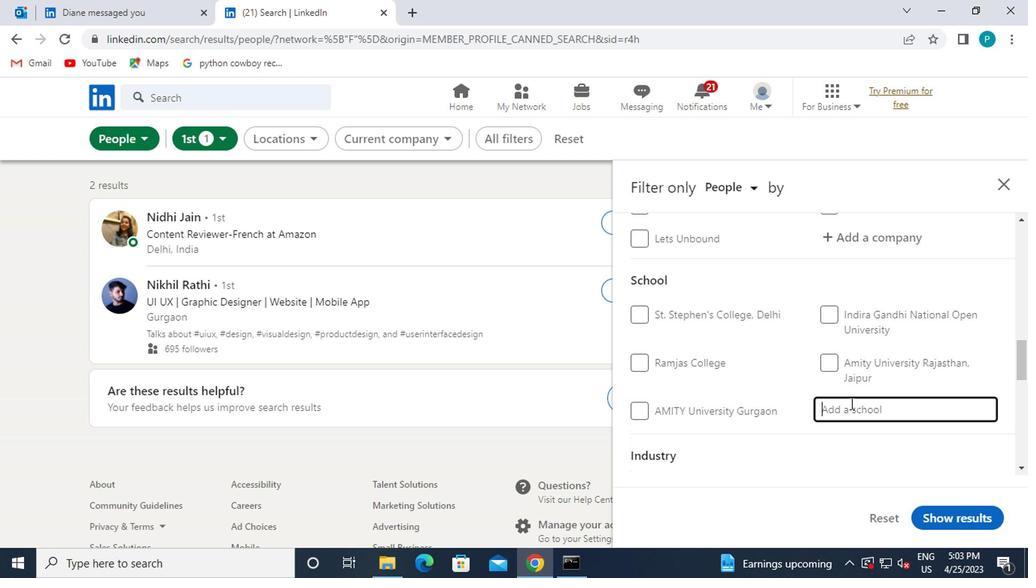 
Action: Key pressed NH<Key.backspace><Key.backspace>BHARTI
Screenshot: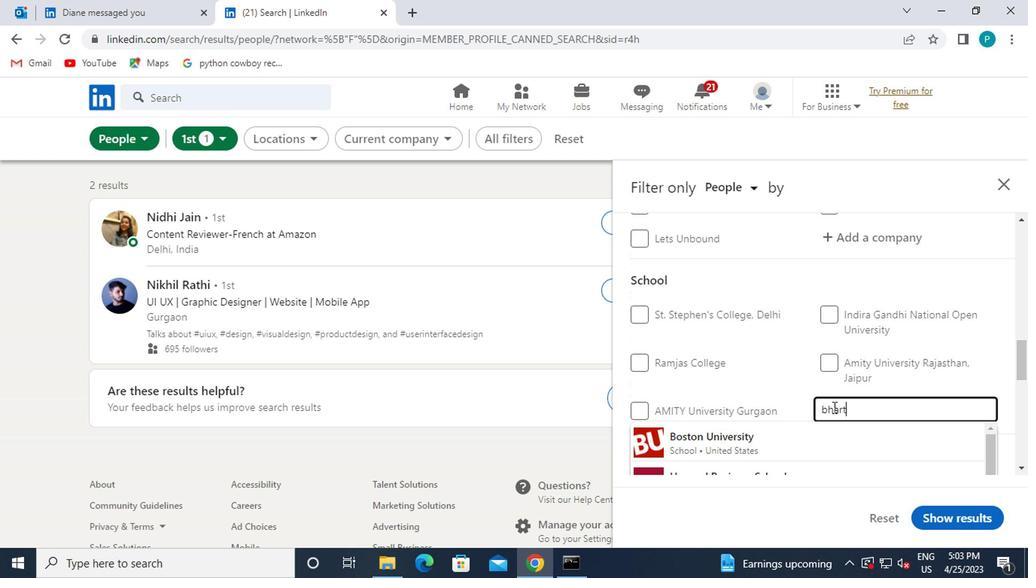 
Action: Mouse moved to (780, 408)
Screenshot: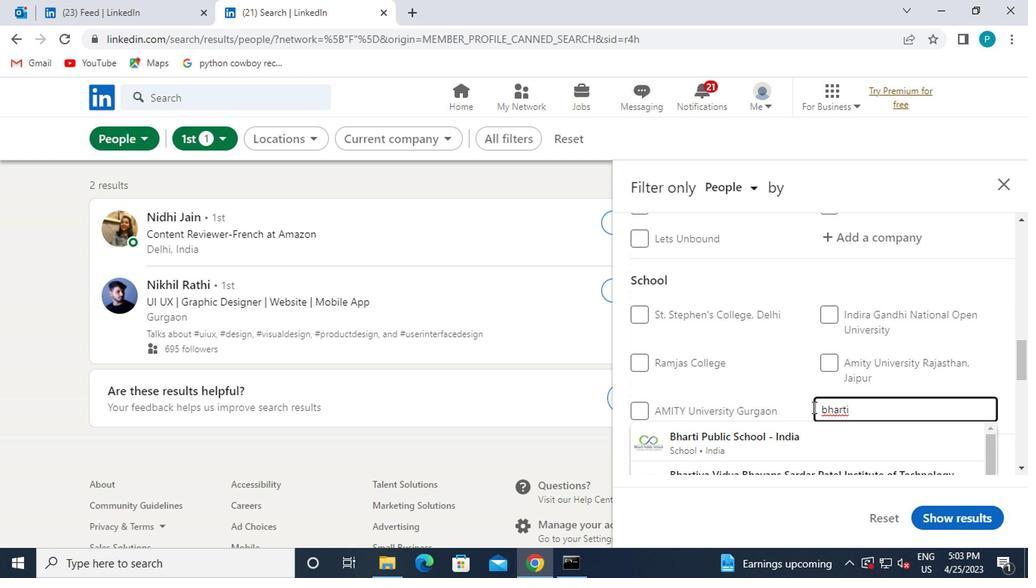 
Action: Mouse scrolled (780, 407) with delta (0, 0)
Screenshot: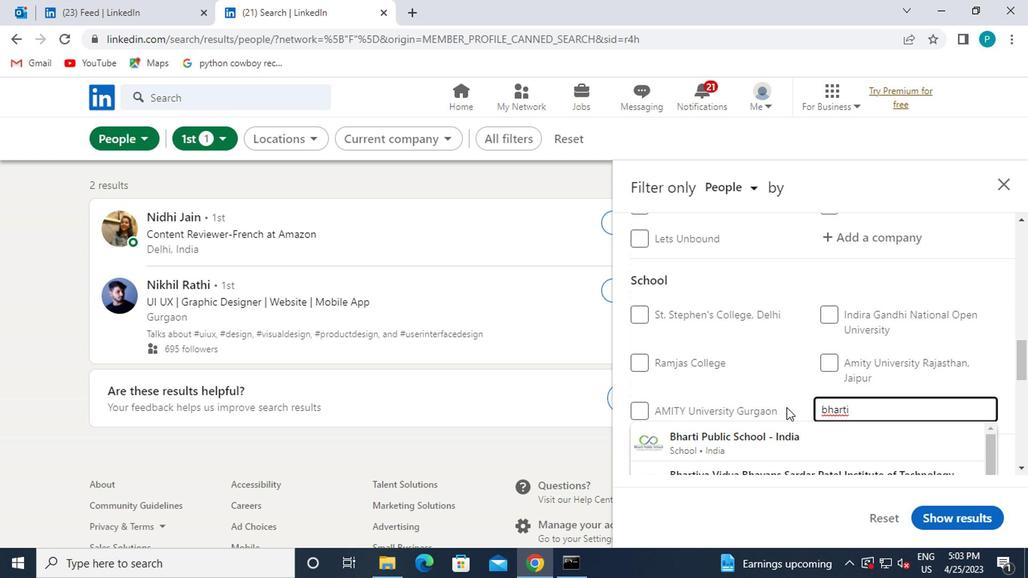 
Action: Mouse moved to (776, 408)
Screenshot: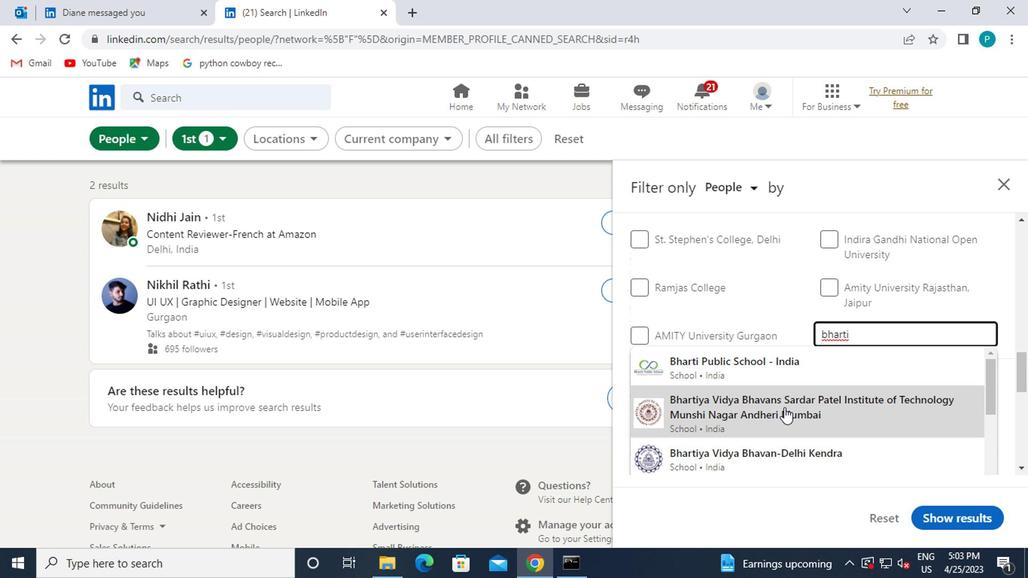
Action: Mouse pressed left at (776, 408)
Screenshot: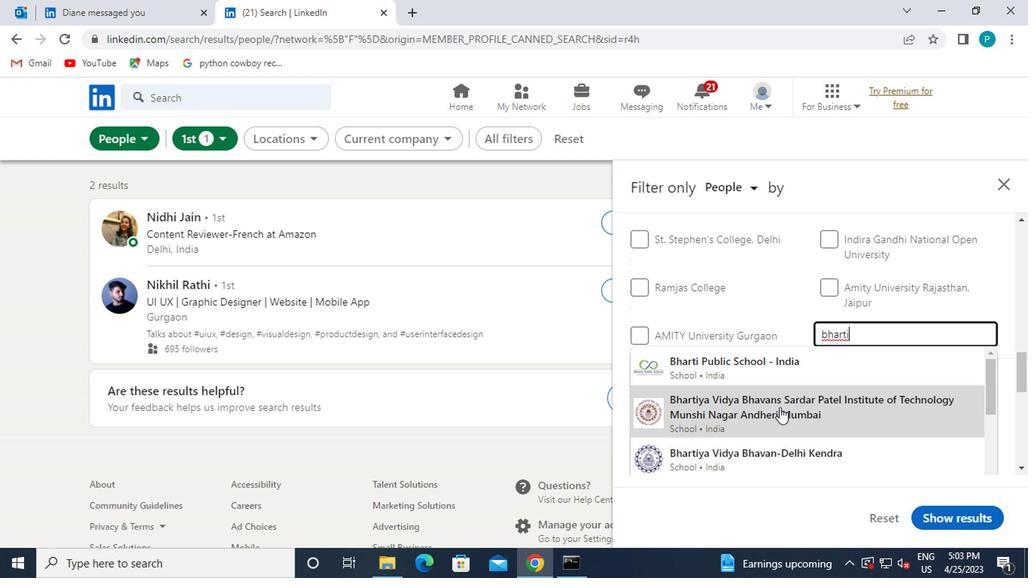 
Action: Mouse moved to (756, 401)
Screenshot: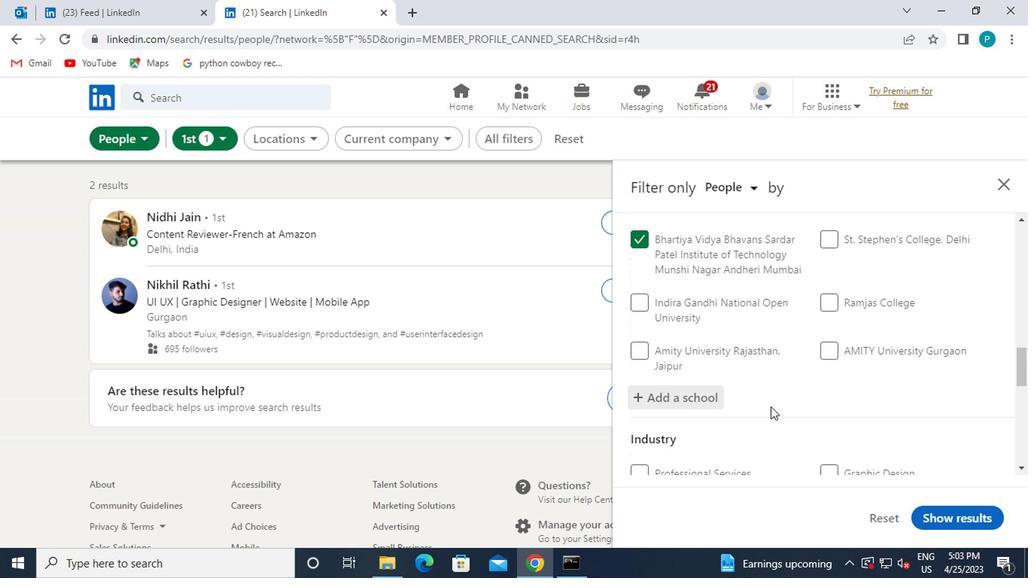 
Action: Mouse scrolled (756, 400) with delta (0, 0)
Screenshot: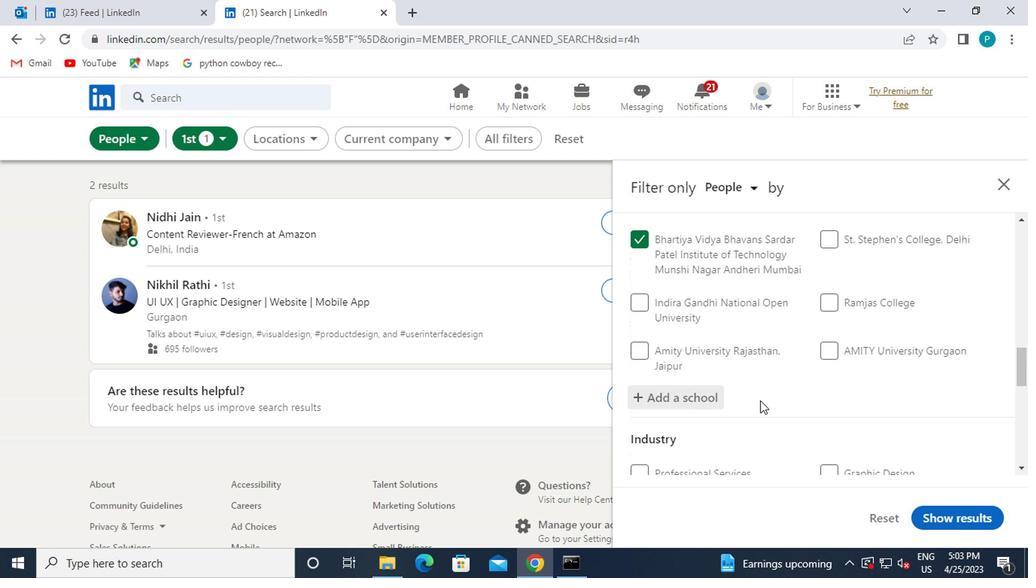 
Action: Mouse moved to (721, 391)
Screenshot: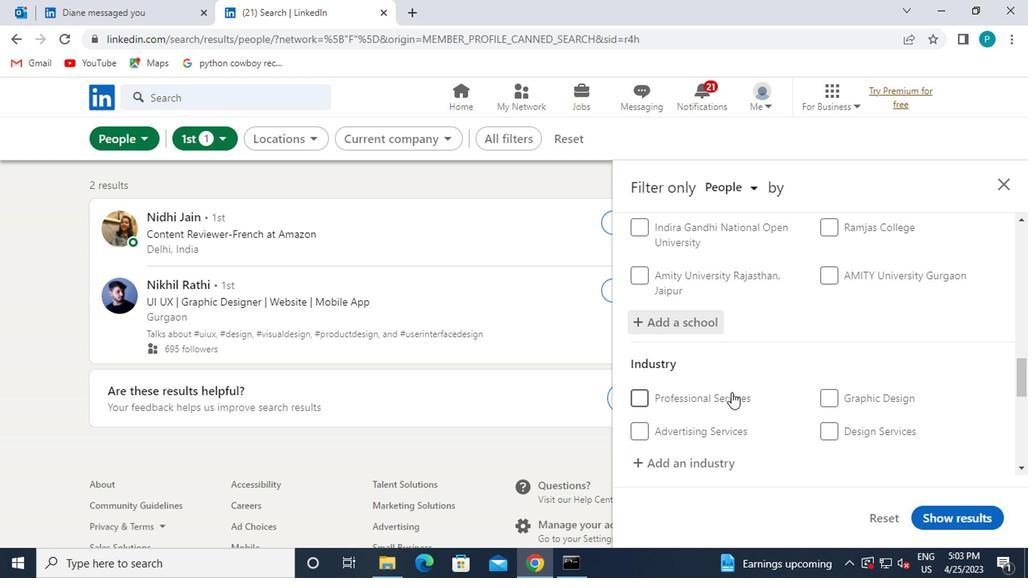 
Action: Mouse scrolled (721, 390) with delta (0, 0)
Screenshot: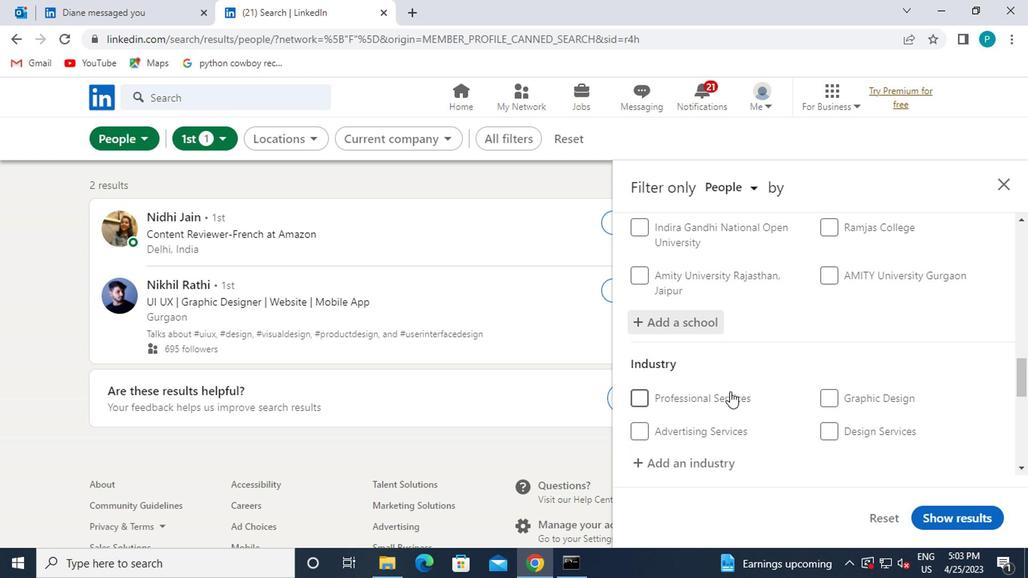 
Action: Mouse moved to (691, 382)
Screenshot: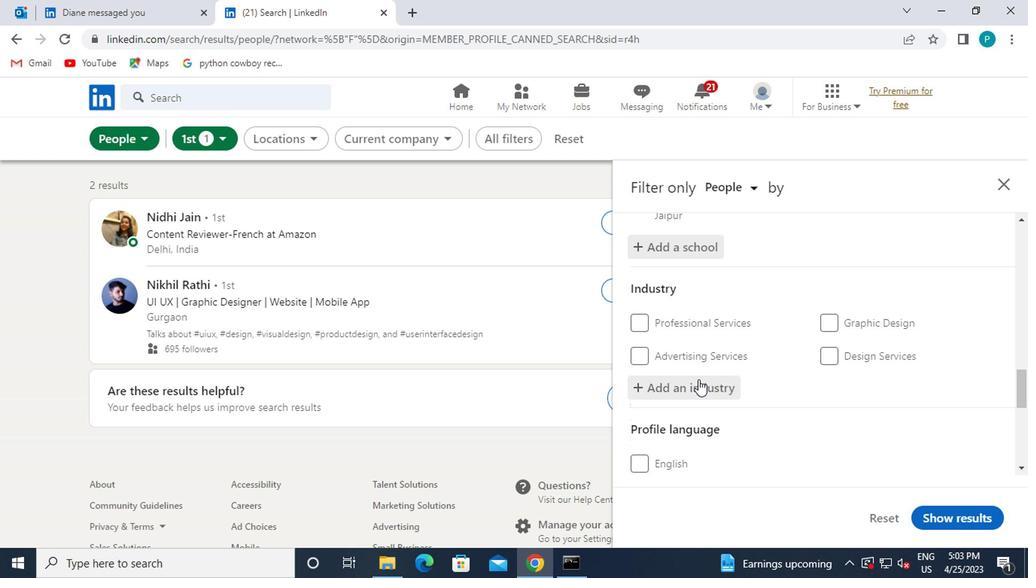 
Action: Mouse pressed left at (691, 382)
Screenshot: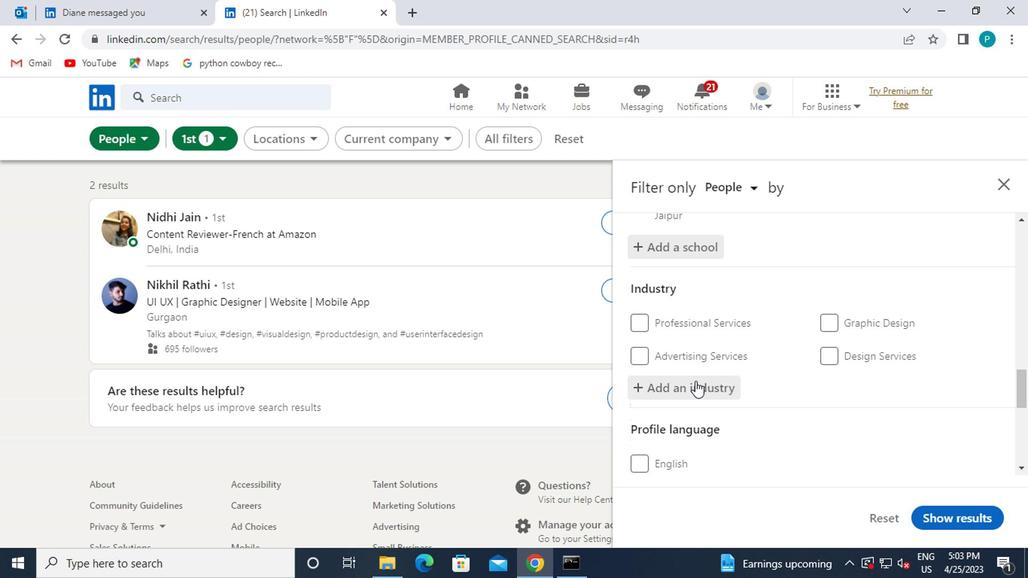 
Action: Key pressed JANITORIAL
Screenshot: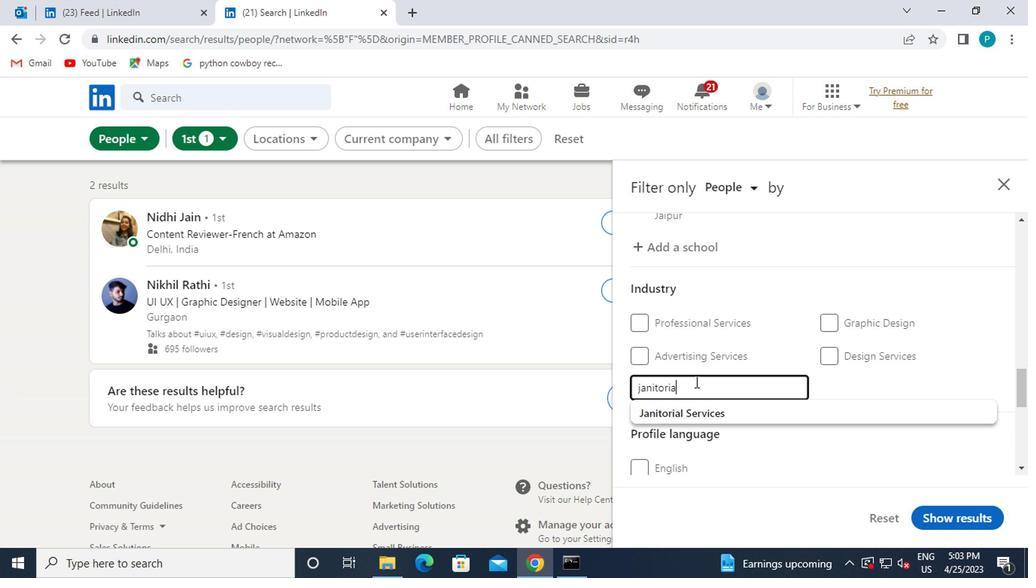 
Action: Mouse moved to (687, 404)
Screenshot: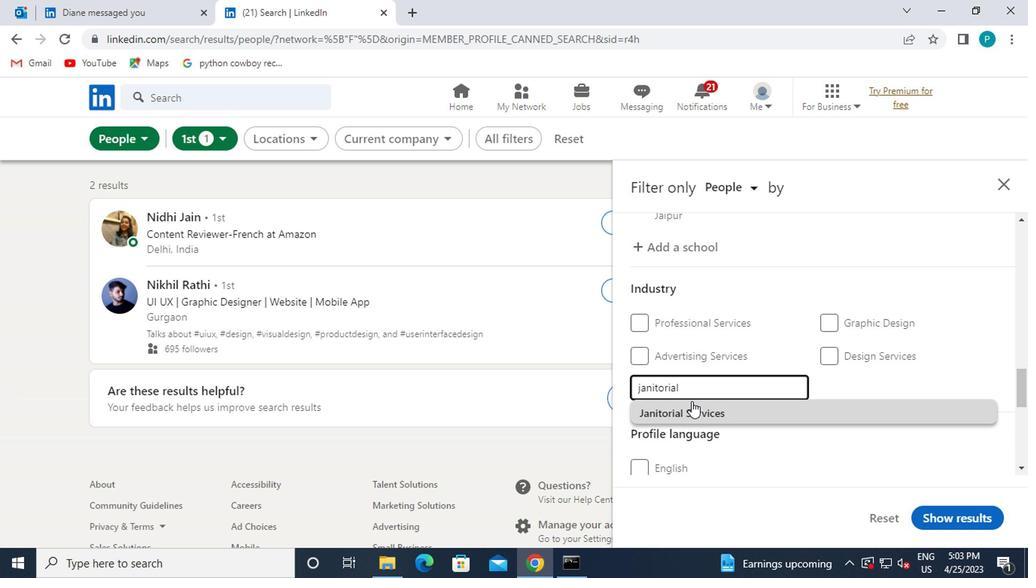 
Action: Mouse pressed left at (687, 404)
Screenshot: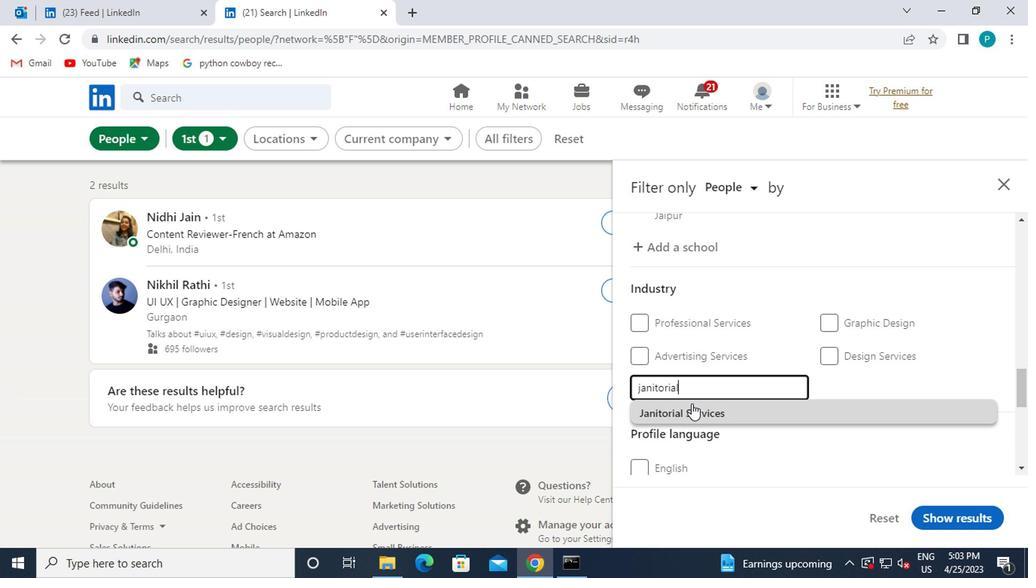 
Action: Mouse moved to (688, 404)
Screenshot: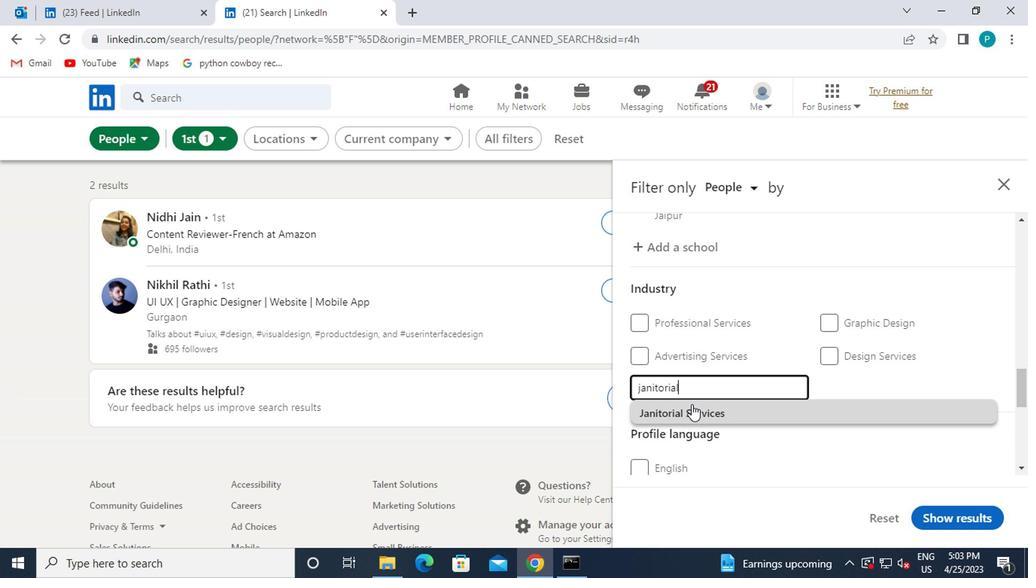 
Action: Mouse scrolled (688, 404) with delta (0, 0)
Screenshot: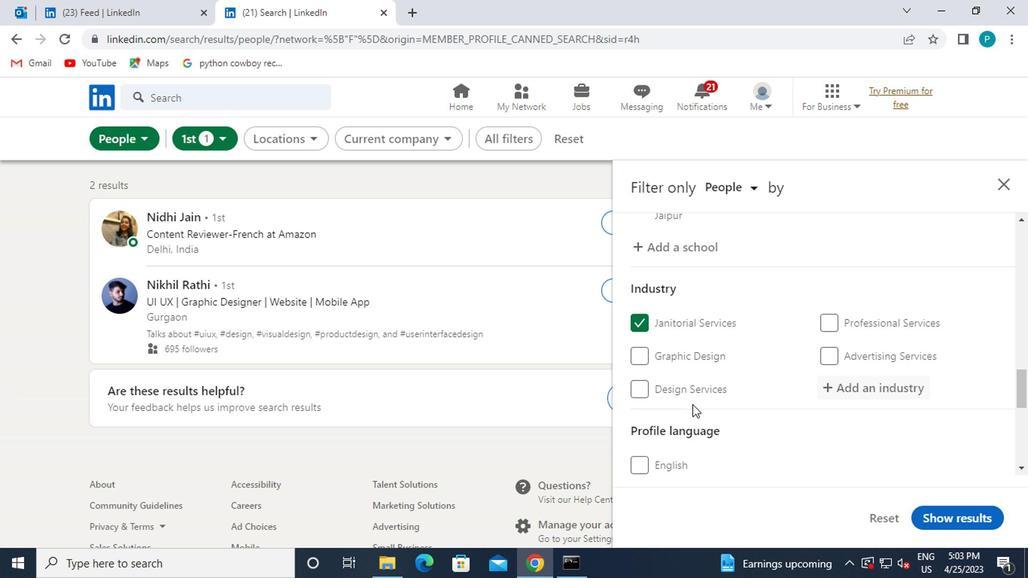 
Action: Mouse scrolled (688, 404) with delta (0, 0)
Screenshot: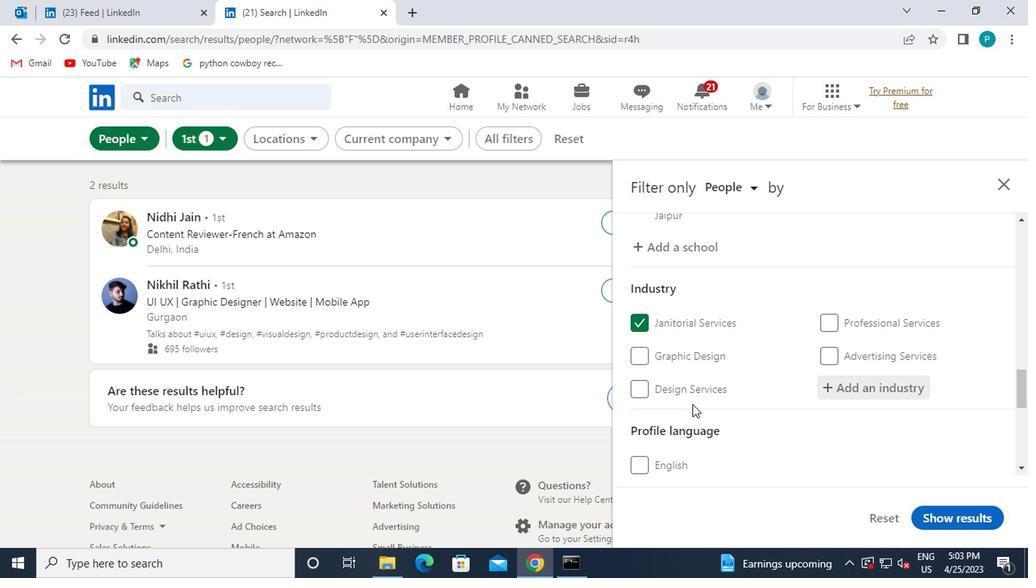 
Action: Mouse moved to (651, 395)
Screenshot: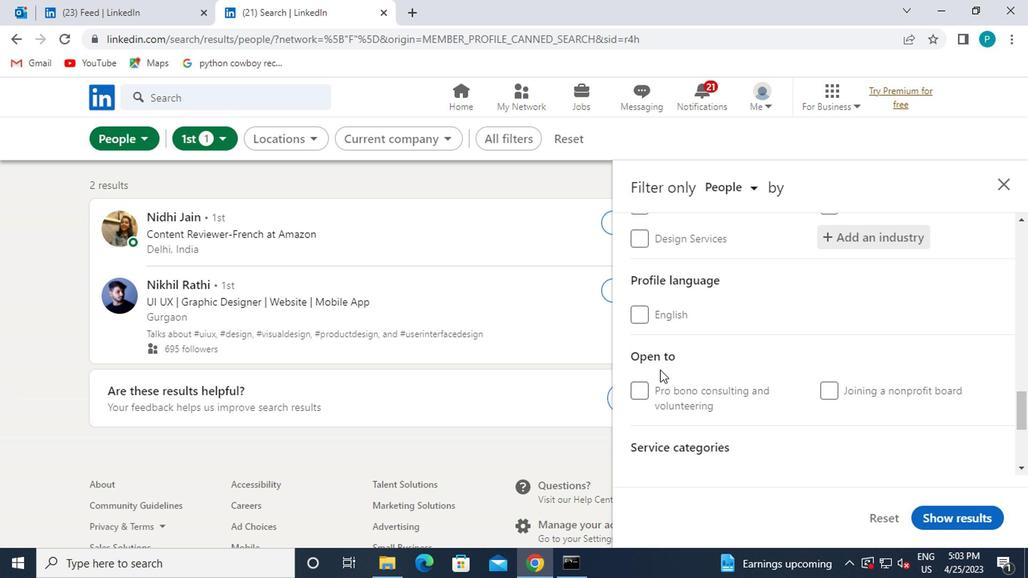 
Action: Mouse pressed left at (651, 395)
Screenshot: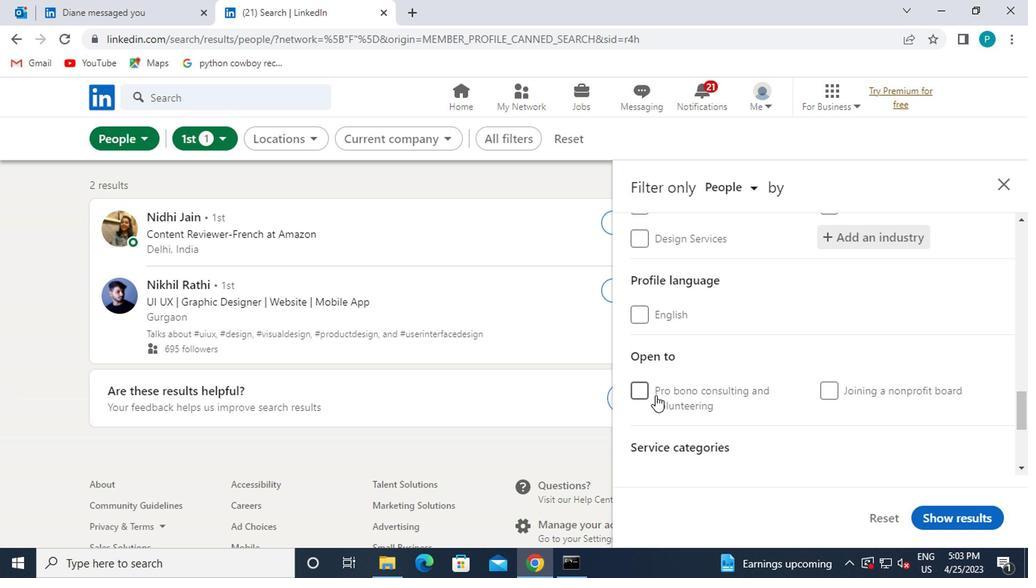 
Action: Mouse moved to (636, 400)
Screenshot: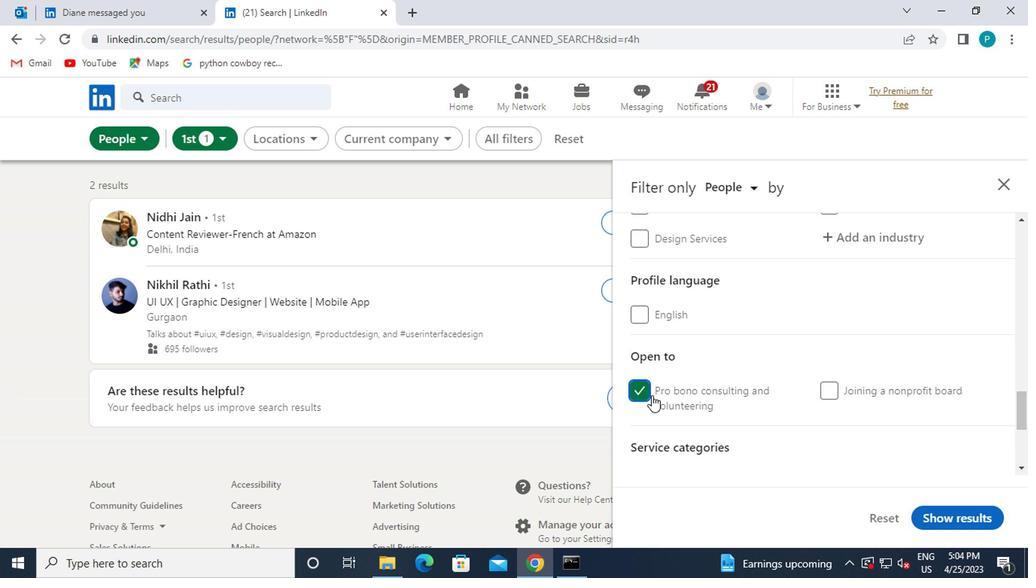 
Action: Mouse pressed left at (636, 400)
Screenshot: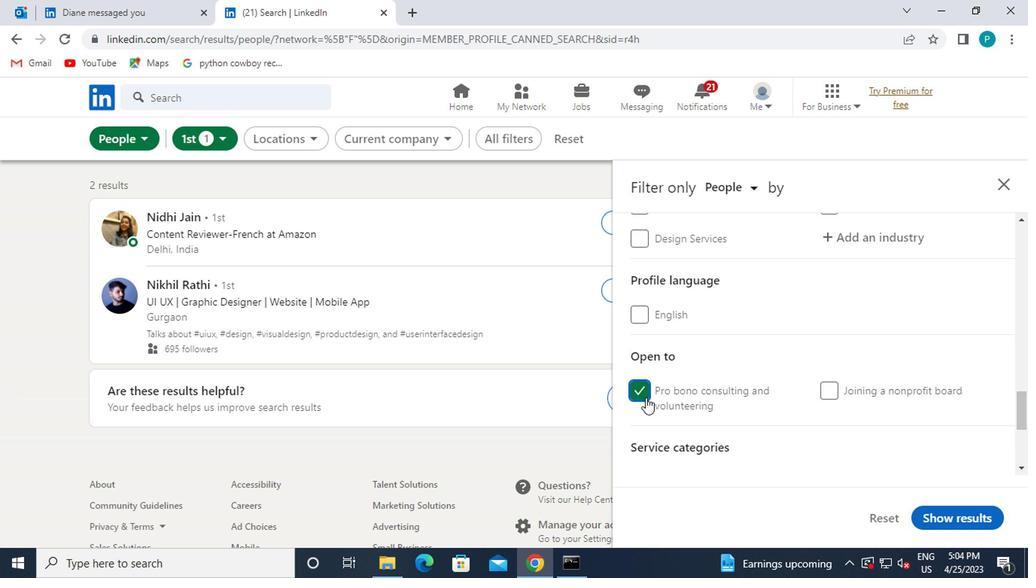 
Action: Mouse moved to (651, 433)
Screenshot: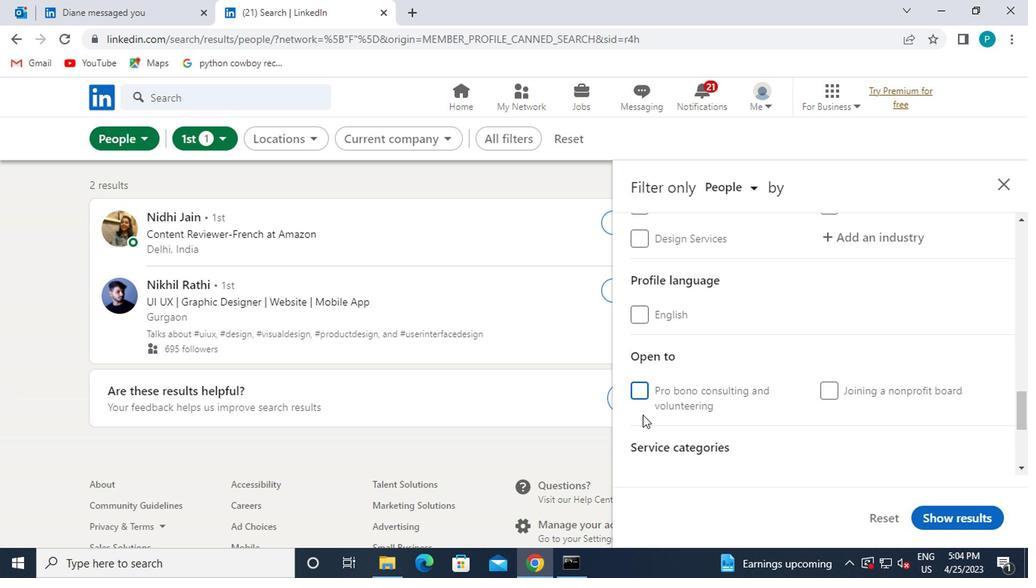 
Action: Mouse scrolled (651, 432) with delta (0, -1)
Screenshot: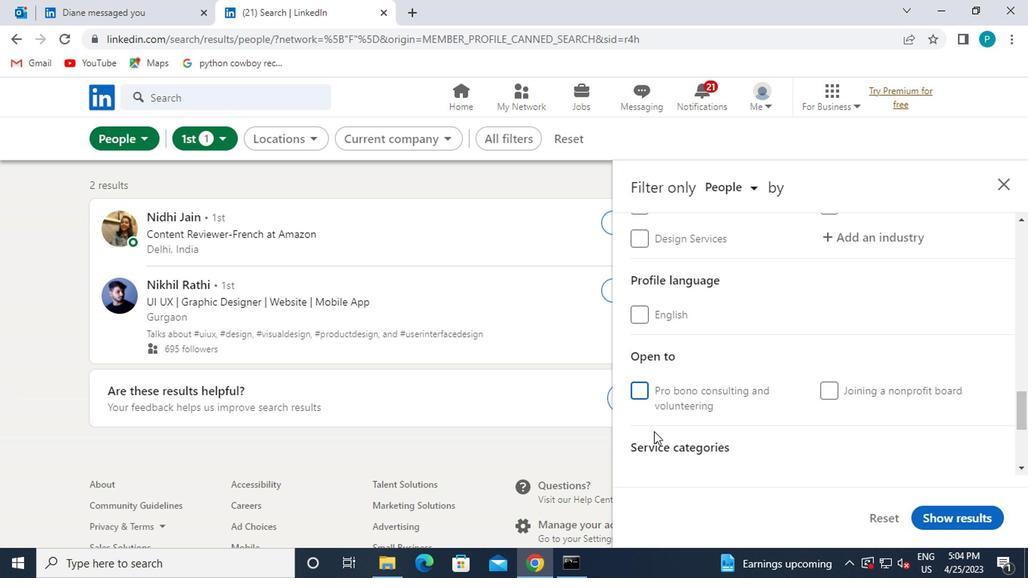 
Action: Mouse scrolled (651, 432) with delta (0, -1)
Screenshot: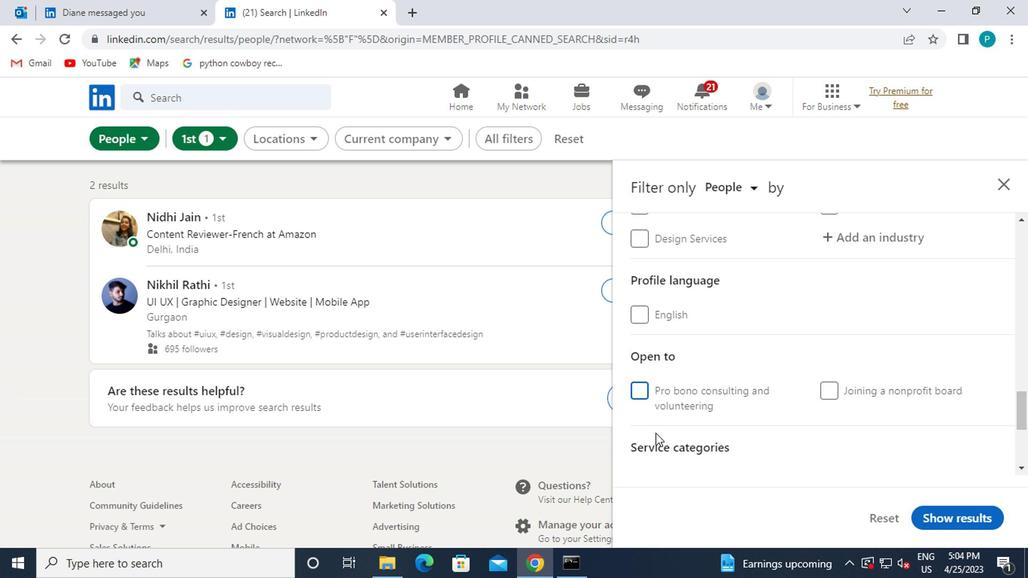 
Action: Mouse moved to (639, 333)
Screenshot: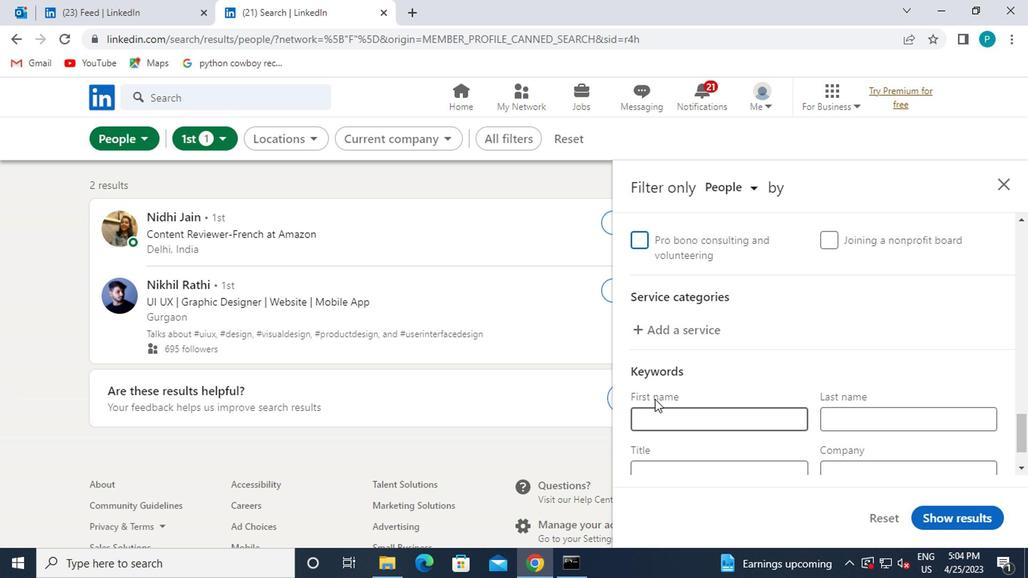 
Action: Mouse pressed left at (639, 333)
Screenshot: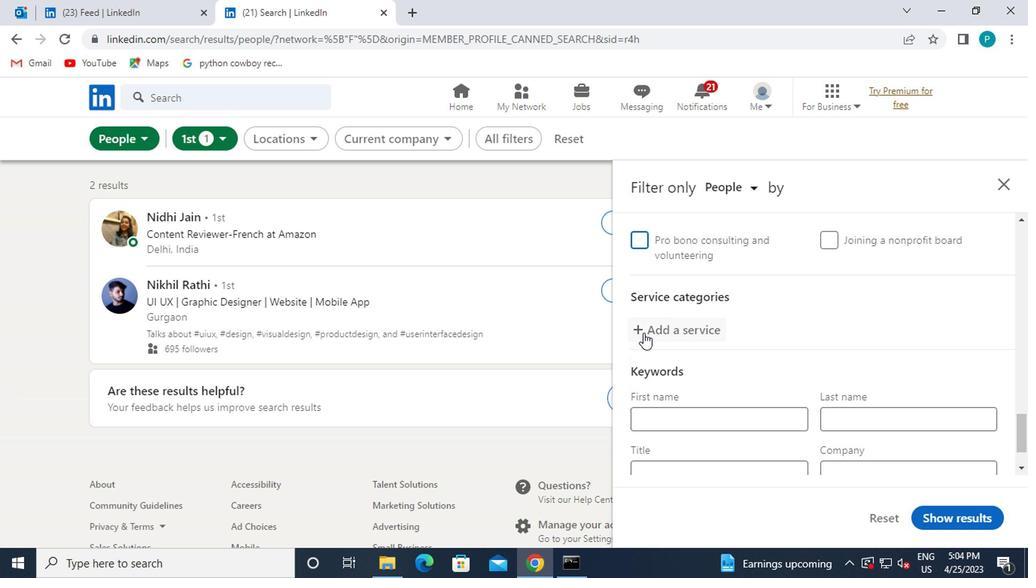 
Action: Key pressed FINANCIAL<Key.space>AN
Screenshot: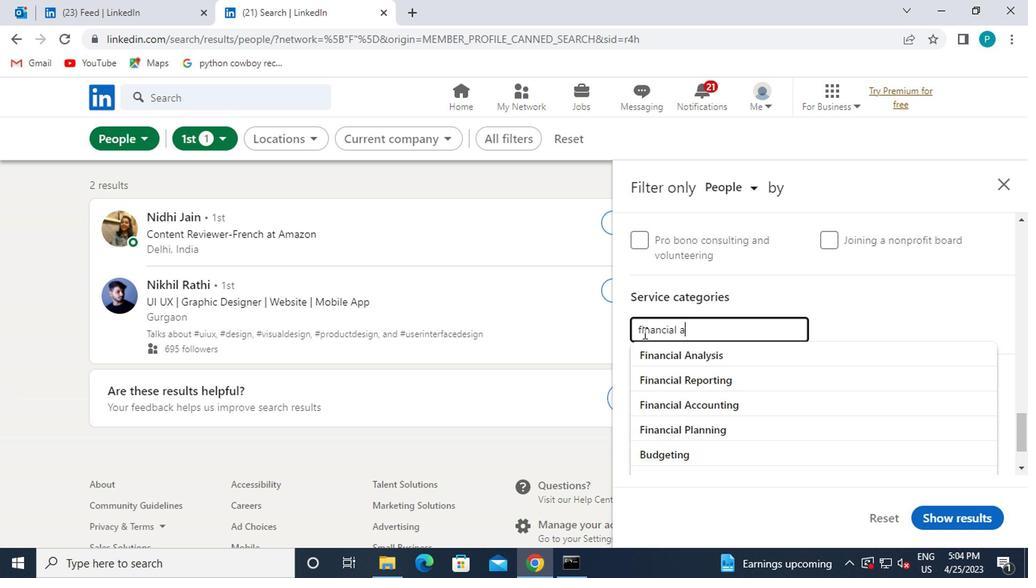 
Action: Mouse moved to (660, 361)
Screenshot: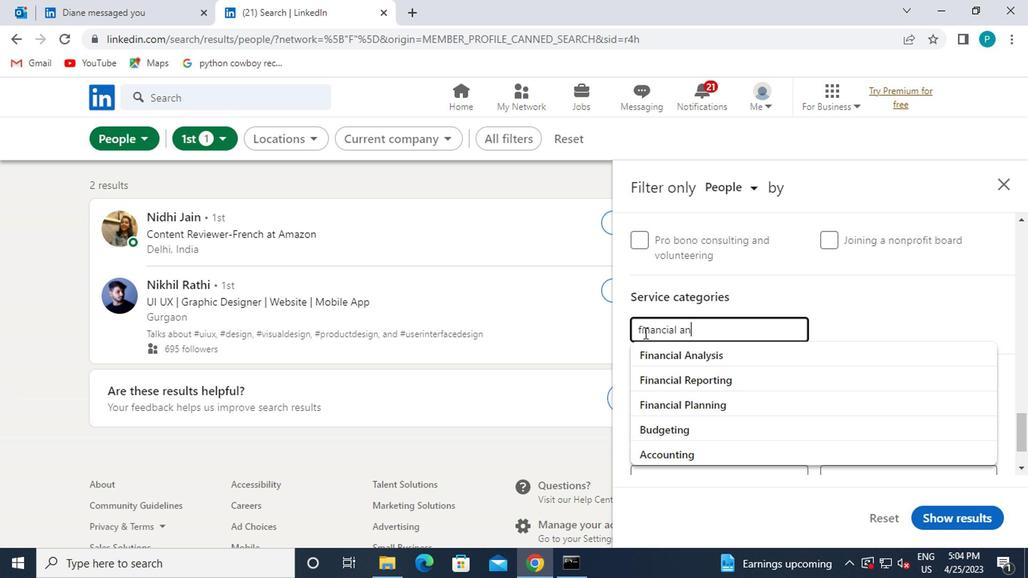 
Action: Mouse pressed left at (660, 361)
Screenshot: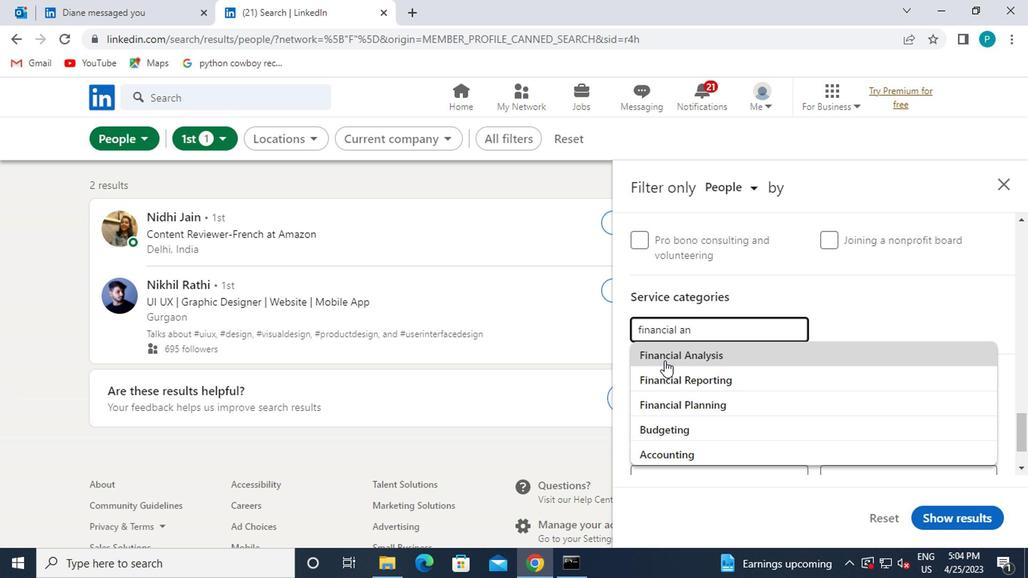 
Action: Mouse moved to (661, 368)
Screenshot: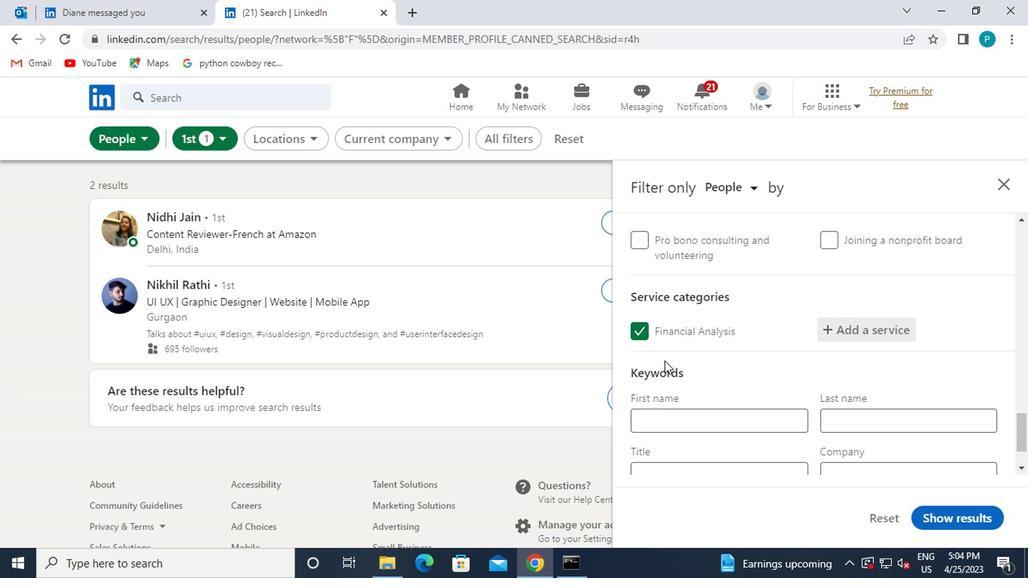 
Action: Mouse scrolled (661, 367) with delta (0, -1)
Screenshot: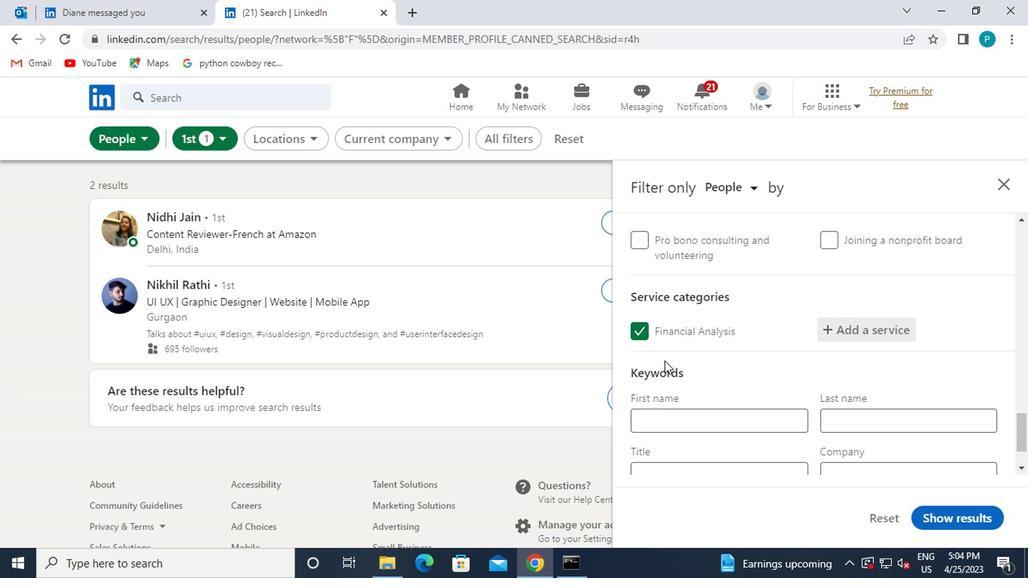
Action: Mouse moved to (661, 369)
Screenshot: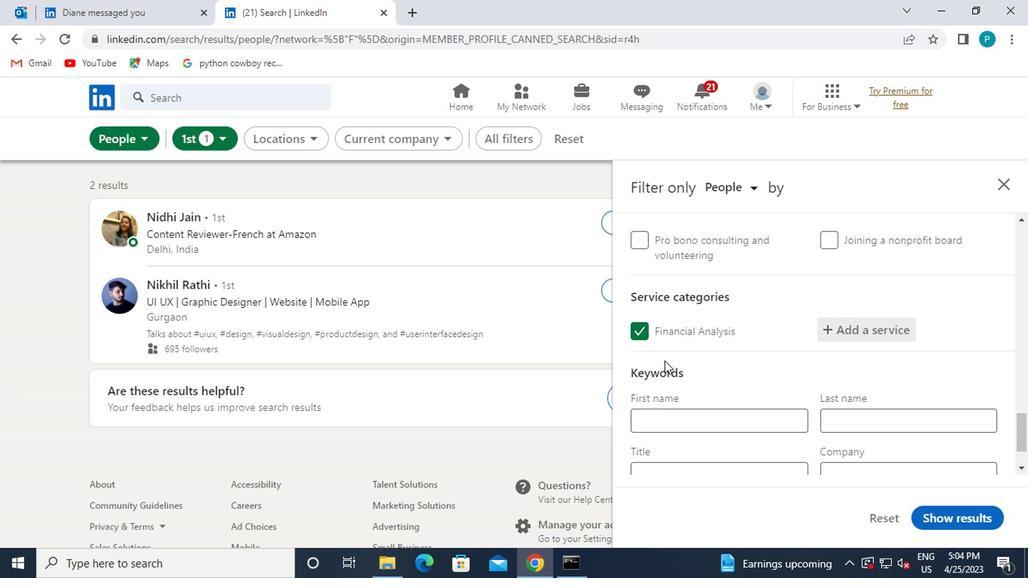 
Action: Mouse scrolled (661, 368) with delta (0, 0)
Screenshot: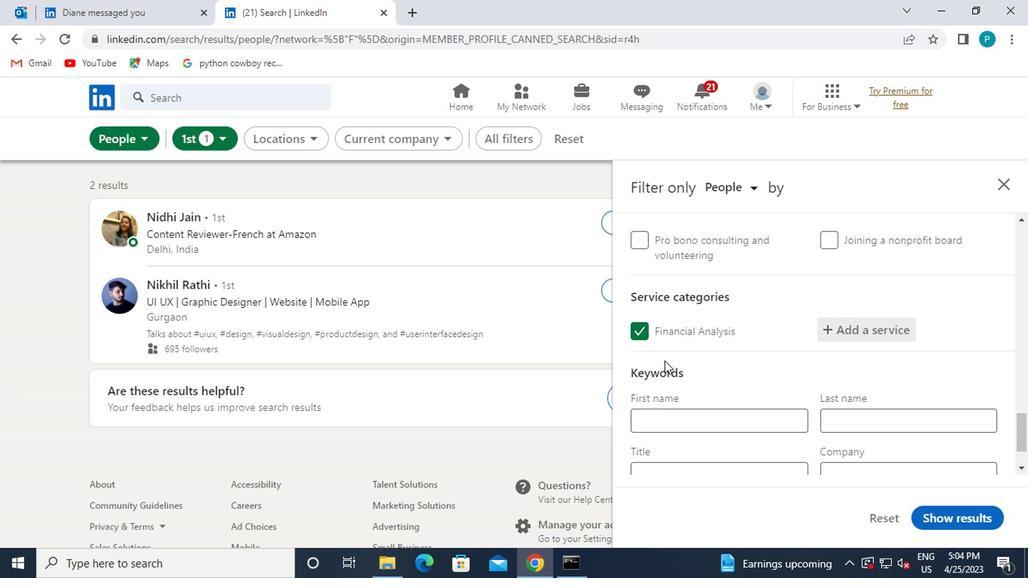 
Action: Mouse moved to (674, 409)
Screenshot: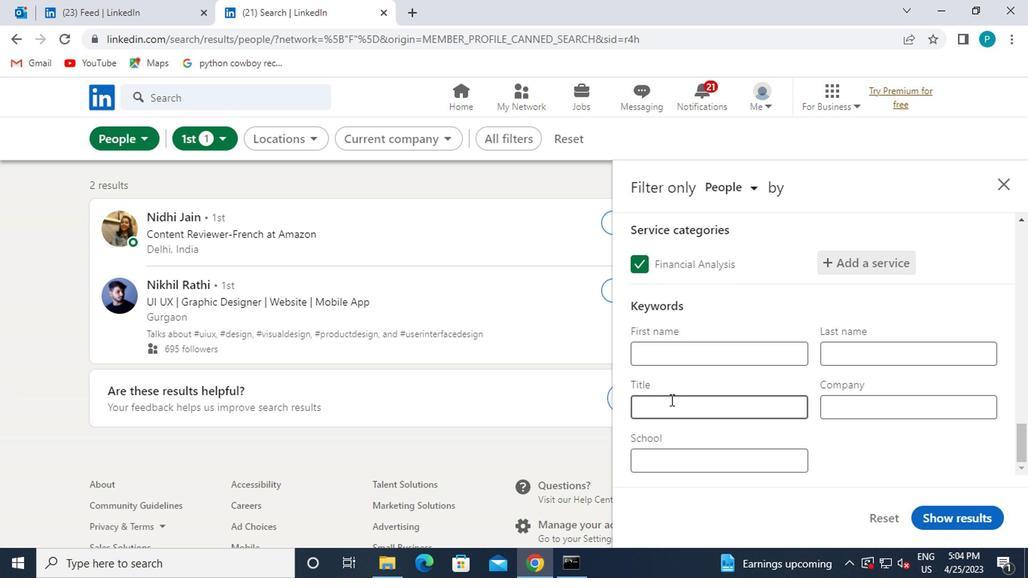 
Action: Mouse pressed left at (674, 409)
Screenshot: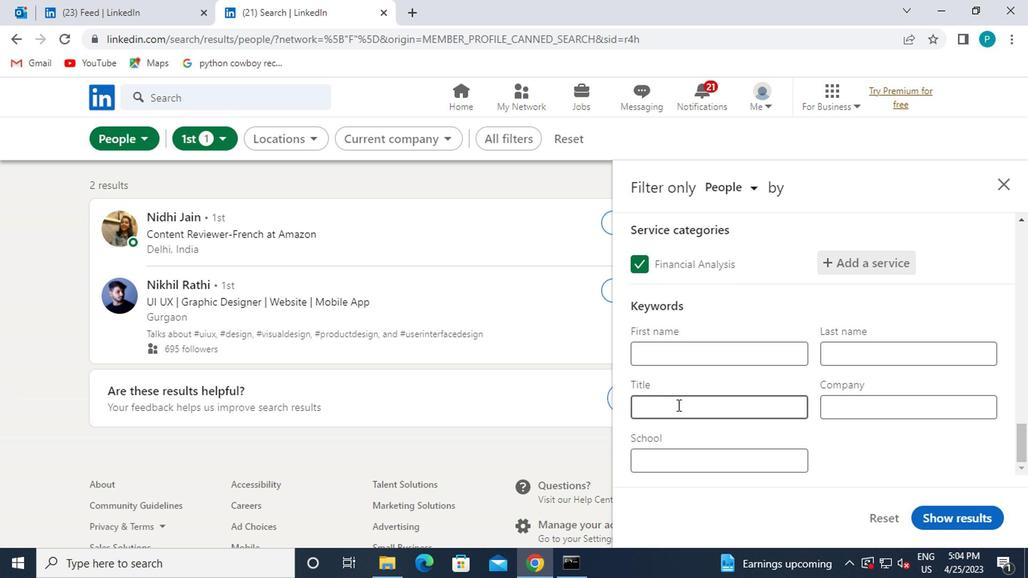 
Action: Mouse moved to (642, 437)
Screenshot: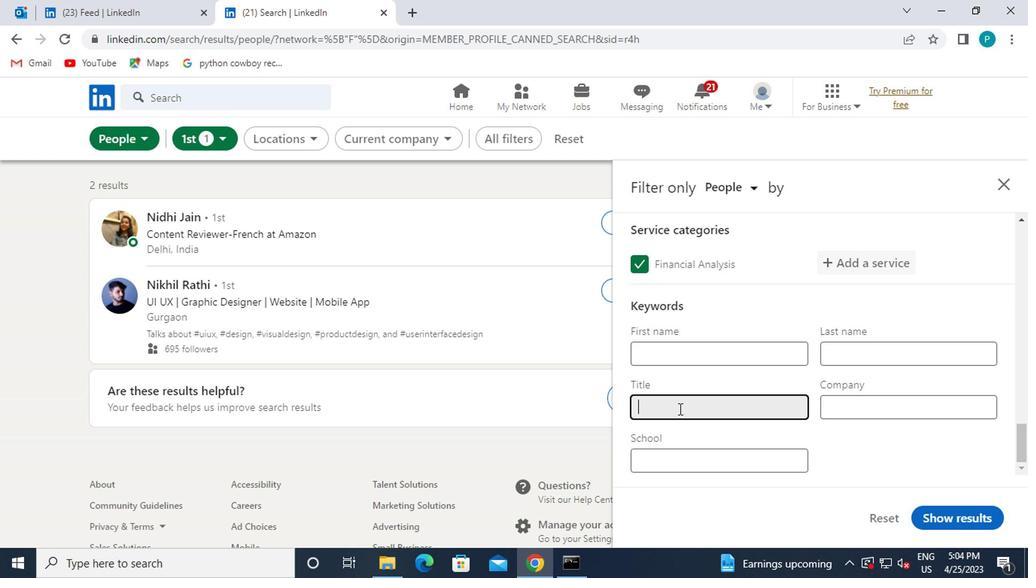 
Action: Key pressed PERSONAL<Key.space>ASSISTANT
Screenshot: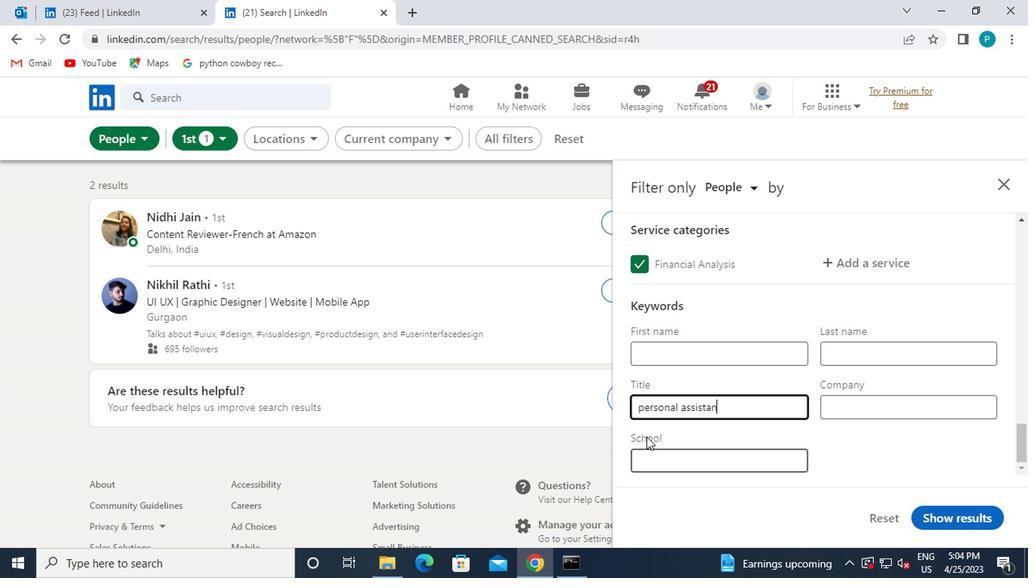 
Action: Mouse moved to (930, 522)
Screenshot: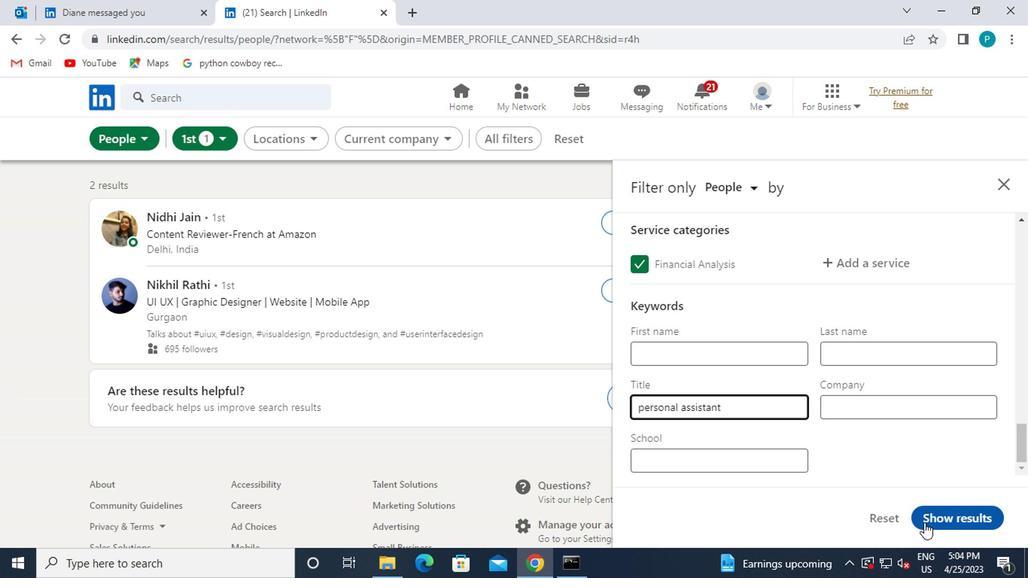 
Action: Mouse pressed left at (930, 522)
Screenshot: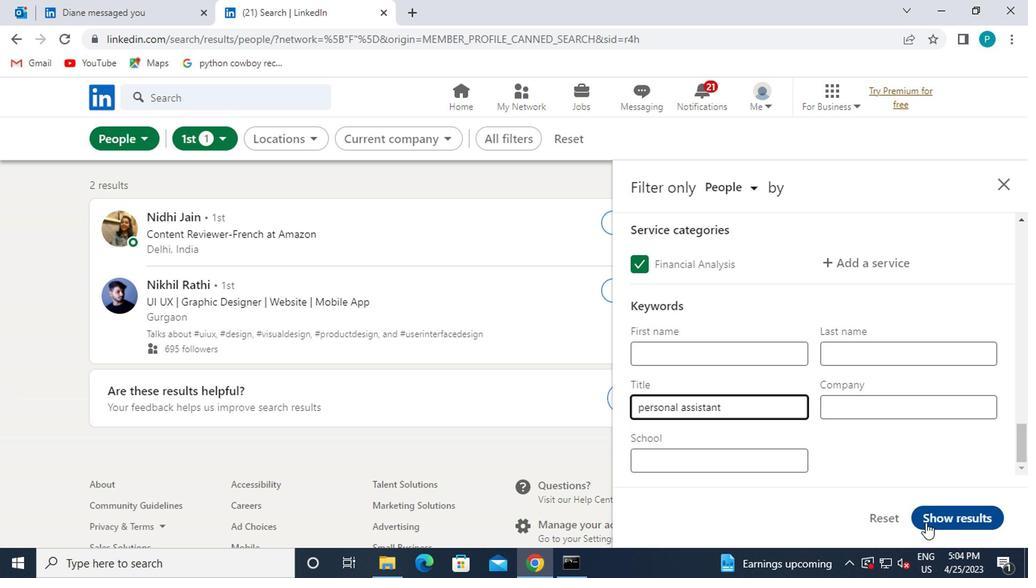 
Action: Mouse moved to (883, 527)
Screenshot: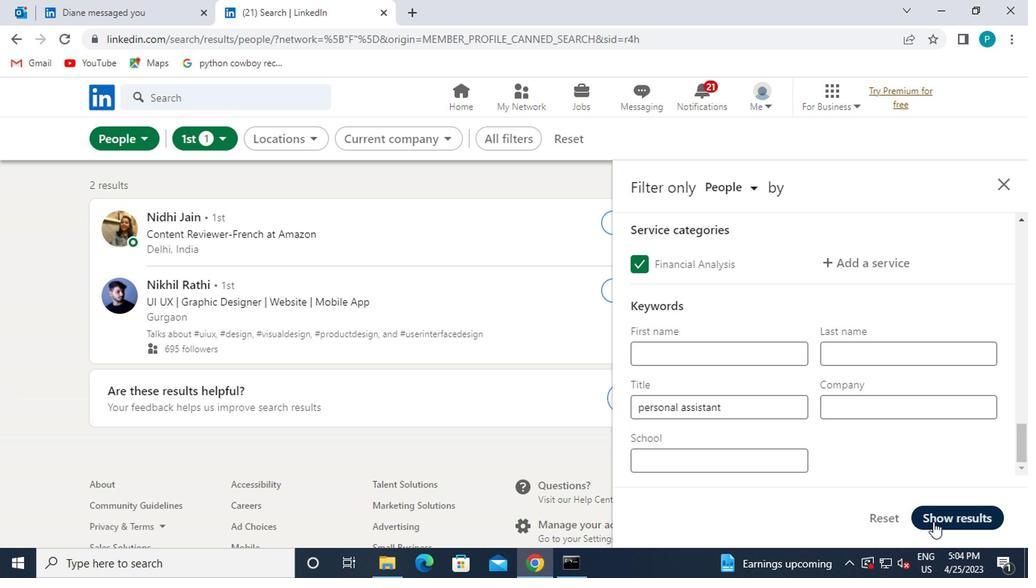 
